 Task: Sort the products in the category "Specialty Cheeses" by unit price (low first).
Action: Mouse moved to (833, 303)
Screenshot: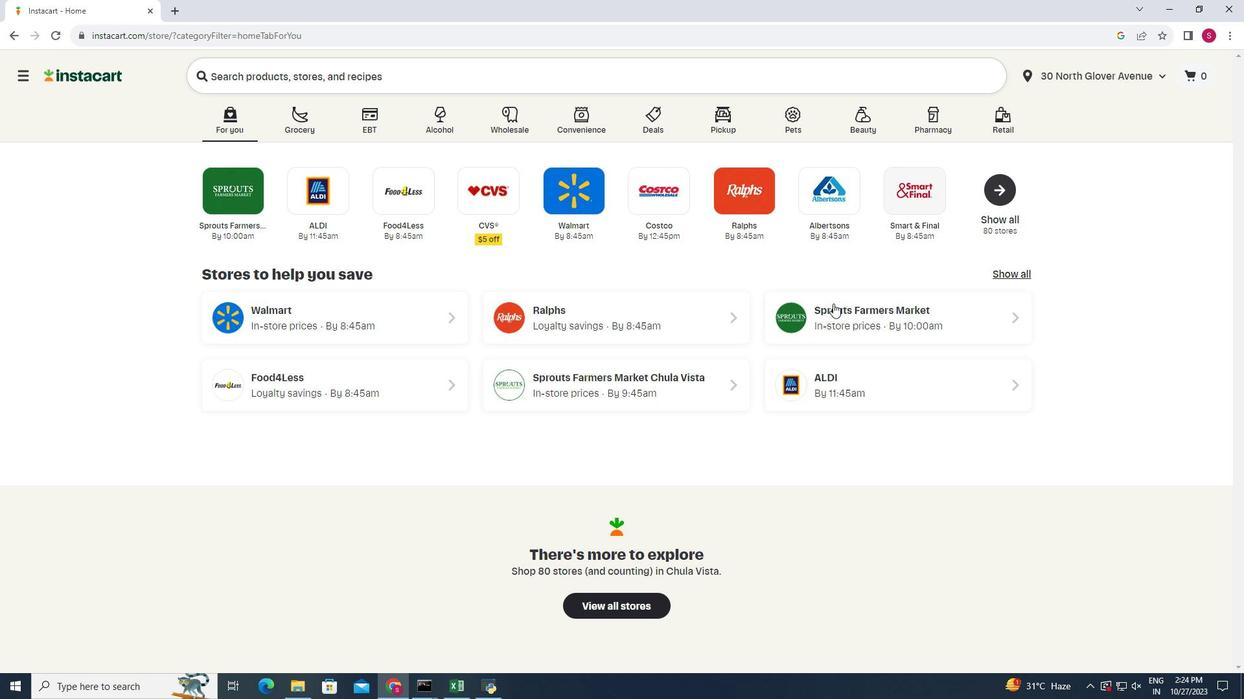 
Action: Mouse pressed left at (833, 303)
Screenshot: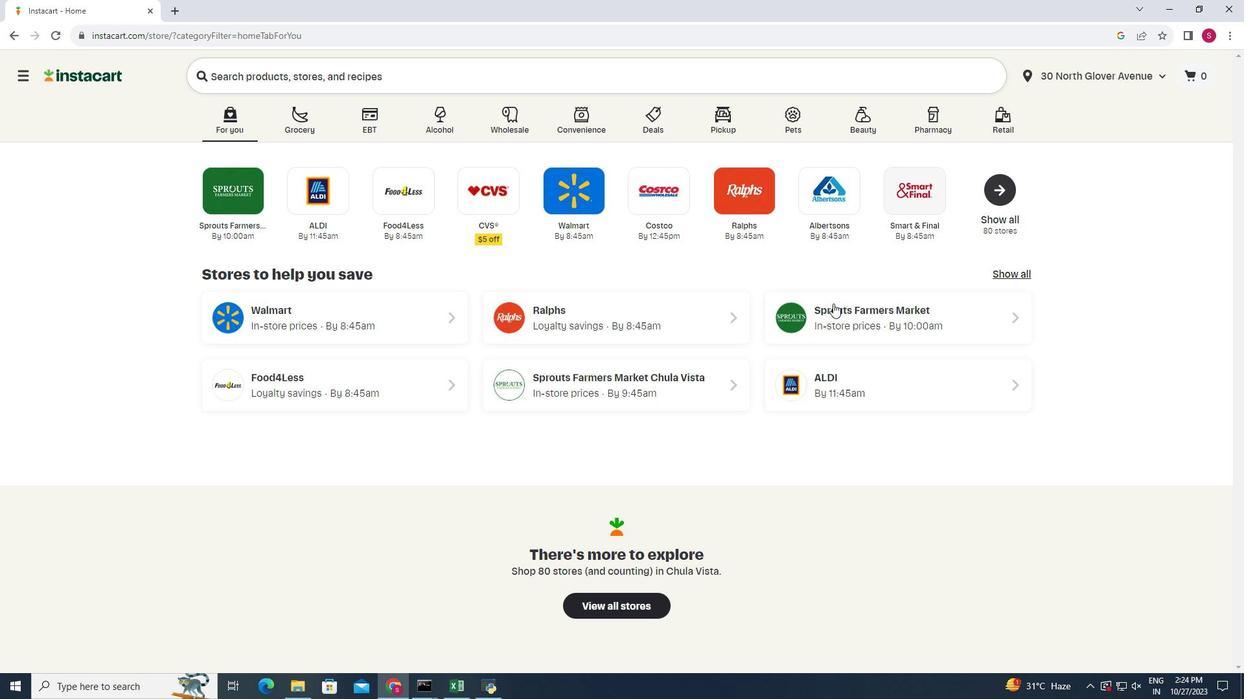 
Action: Mouse moved to (33, 561)
Screenshot: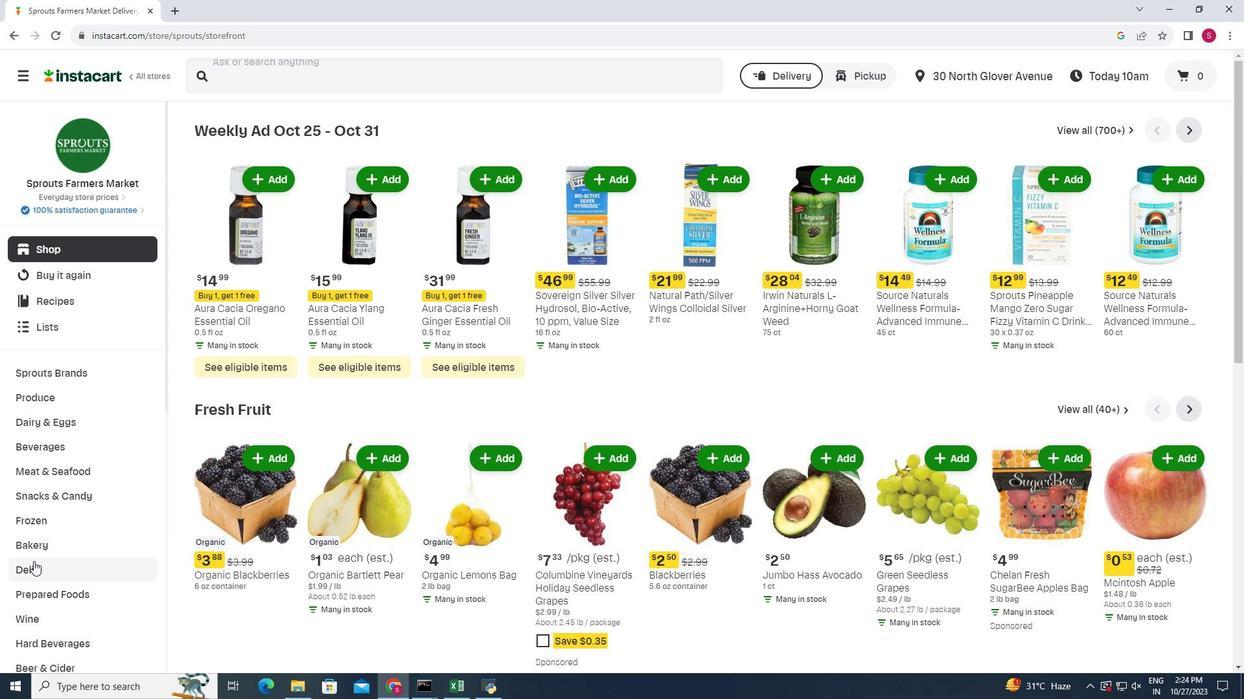 
Action: Mouse pressed left at (33, 561)
Screenshot: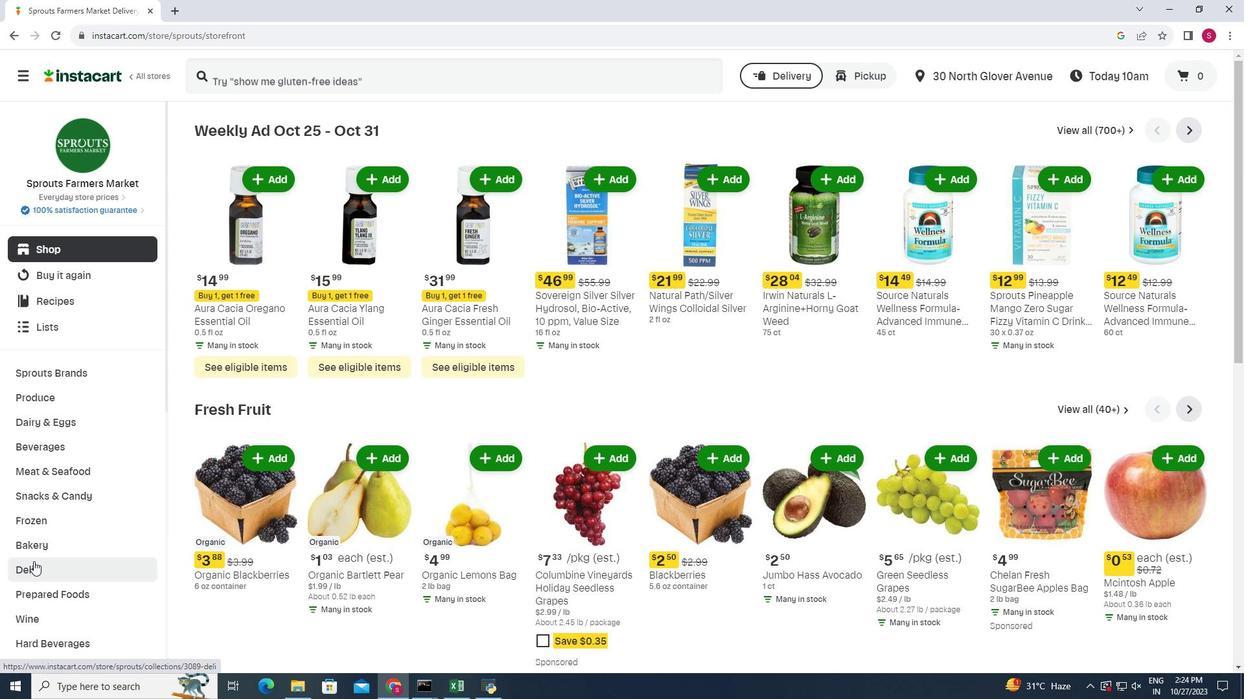 
Action: Mouse moved to (323, 317)
Screenshot: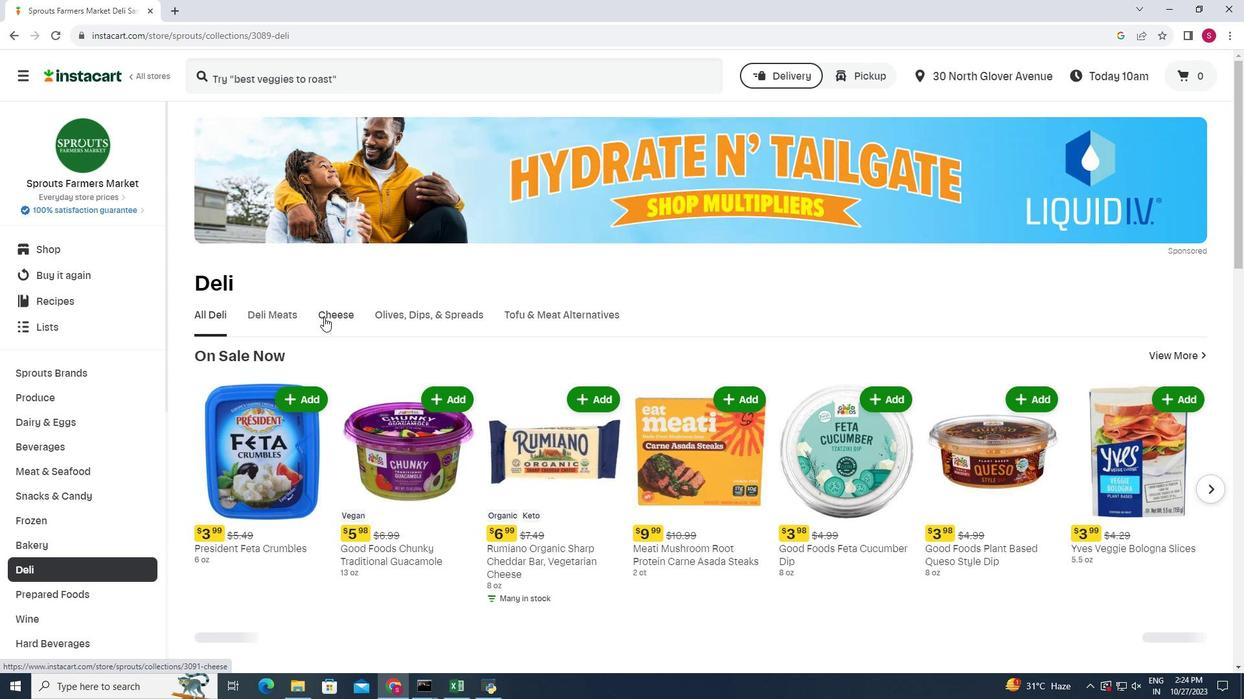 
Action: Mouse pressed left at (323, 317)
Screenshot: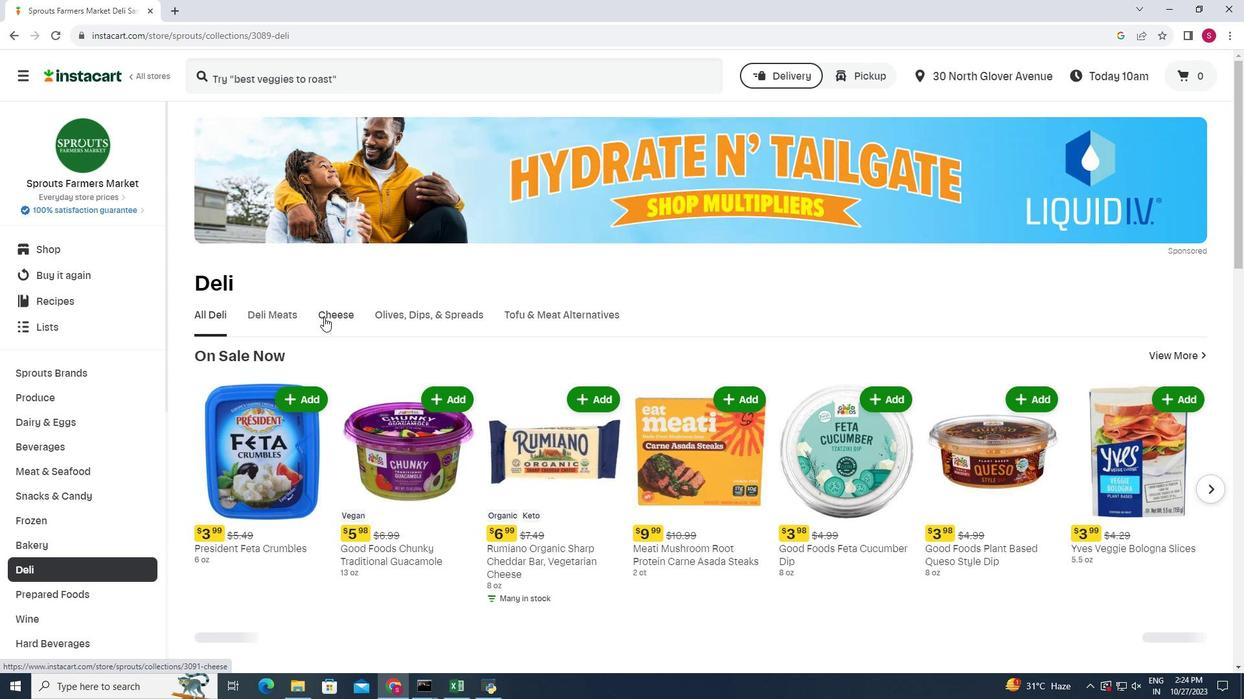 
Action: Mouse moved to (1207, 388)
Screenshot: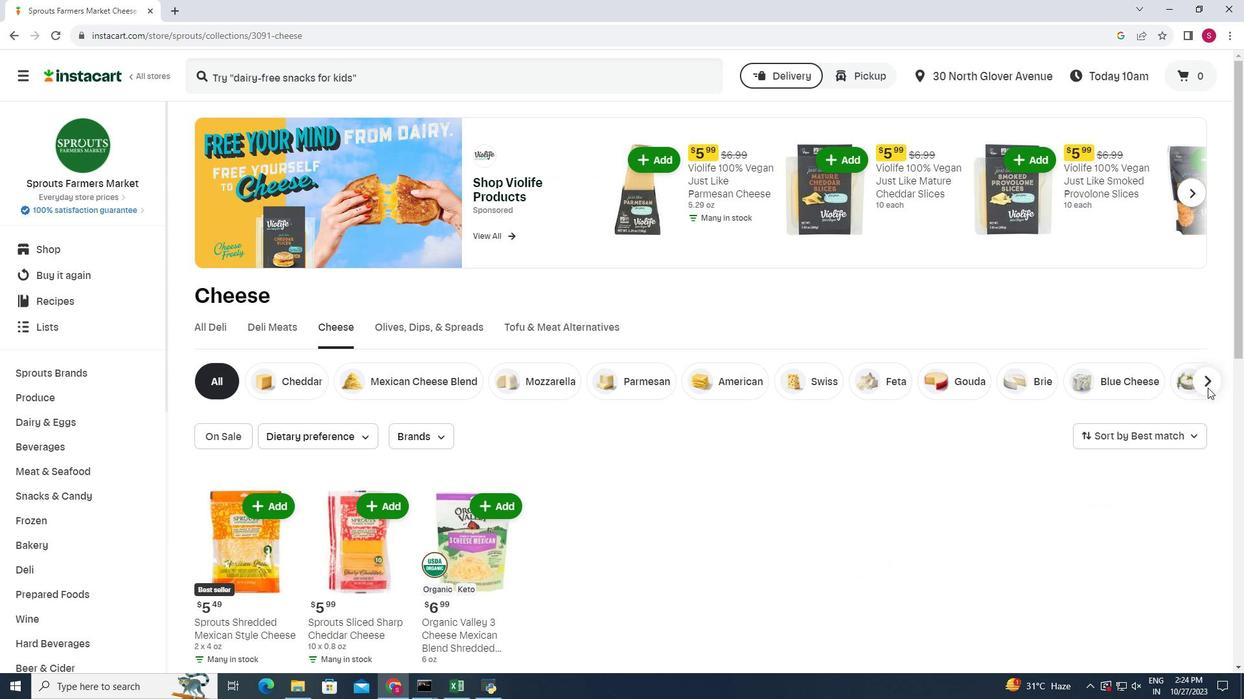 
Action: Mouse pressed left at (1207, 388)
Screenshot: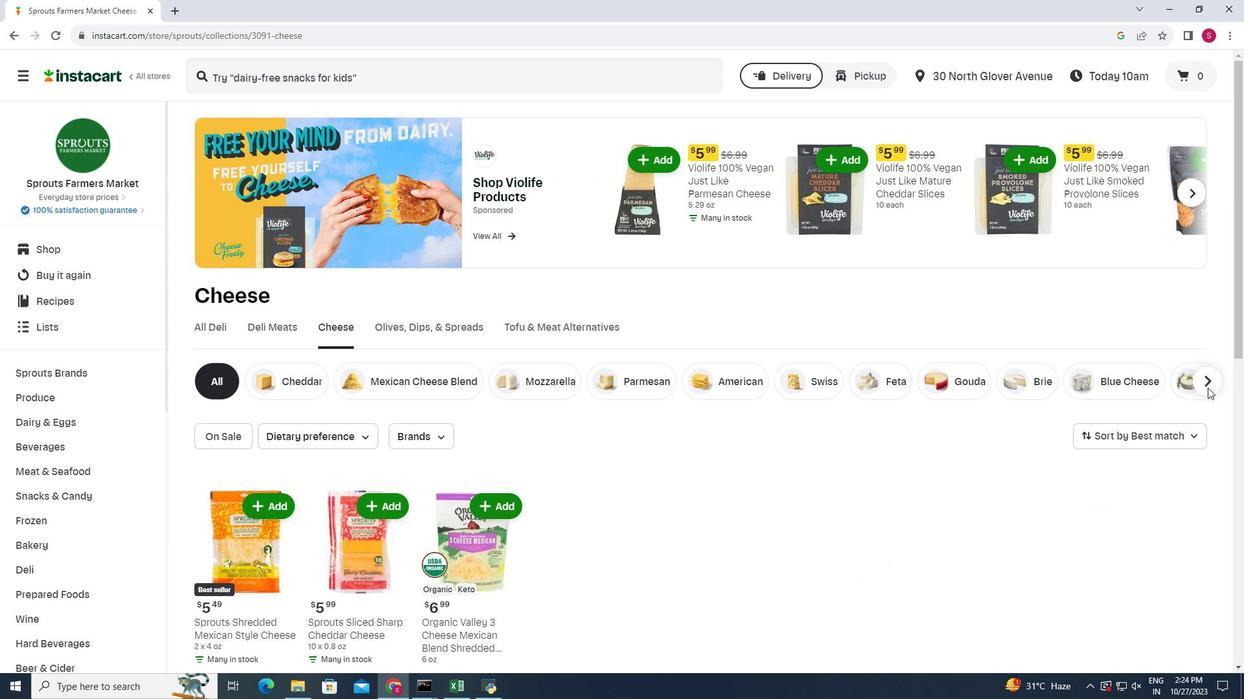 
Action: Mouse moved to (1154, 379)
Screenshot: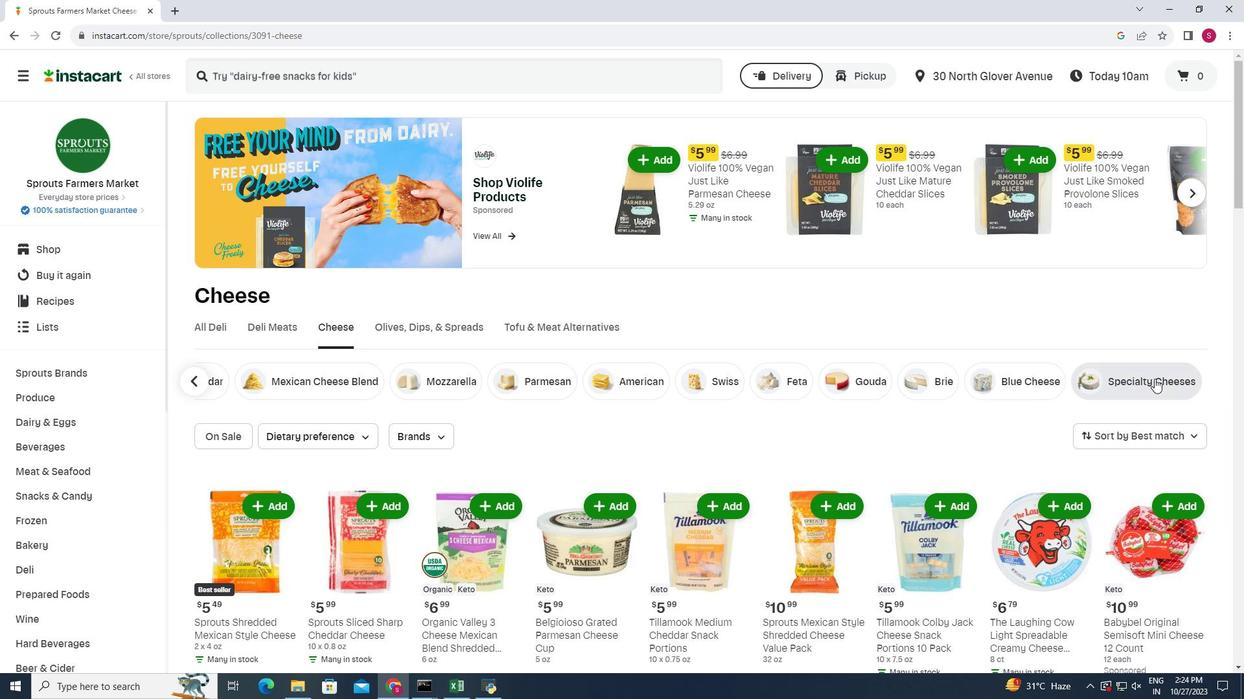 
Action: Mouse pressed left at (1154, 379)
Screenshot: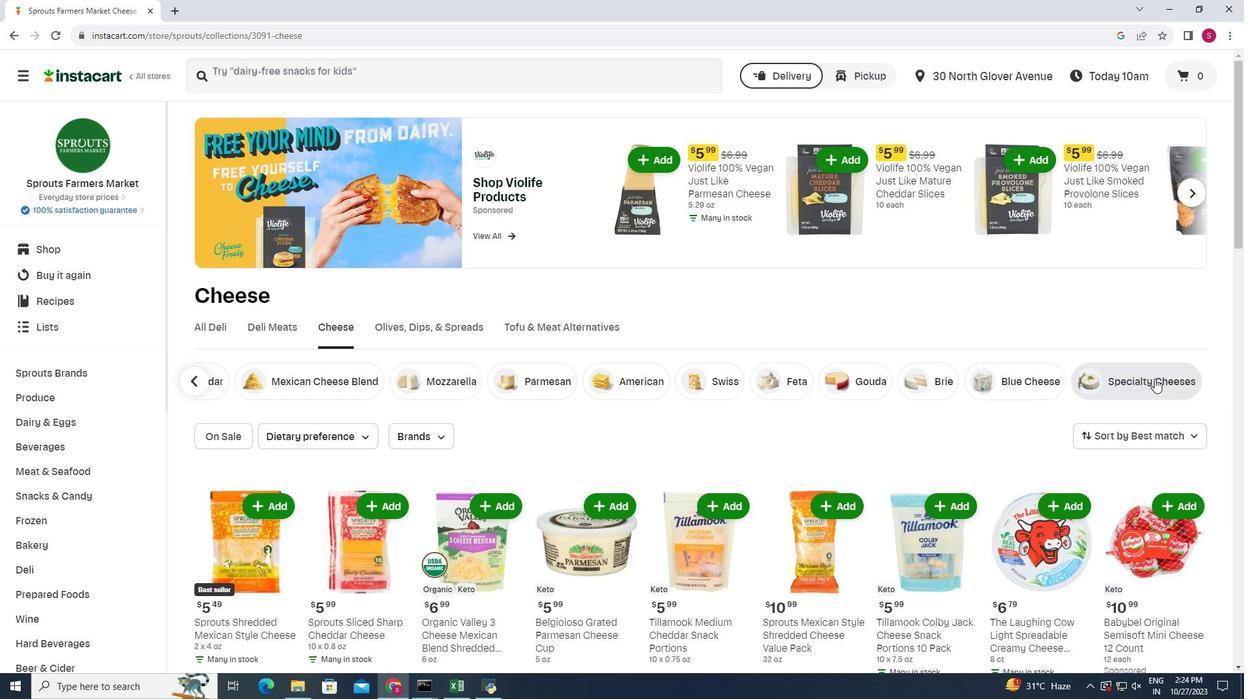 
Action: Mouse moved to (1191, 427)
Screenshot: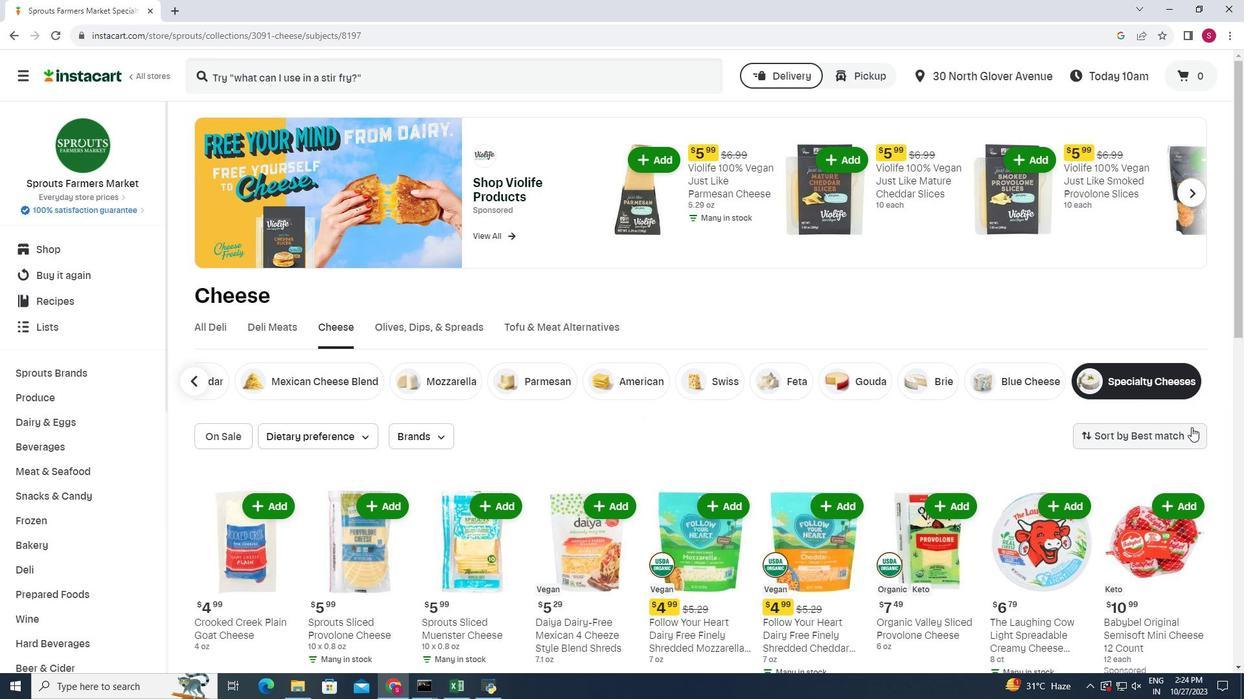 
Action: Mouse pressed left at (1191, 427)
Screenshot: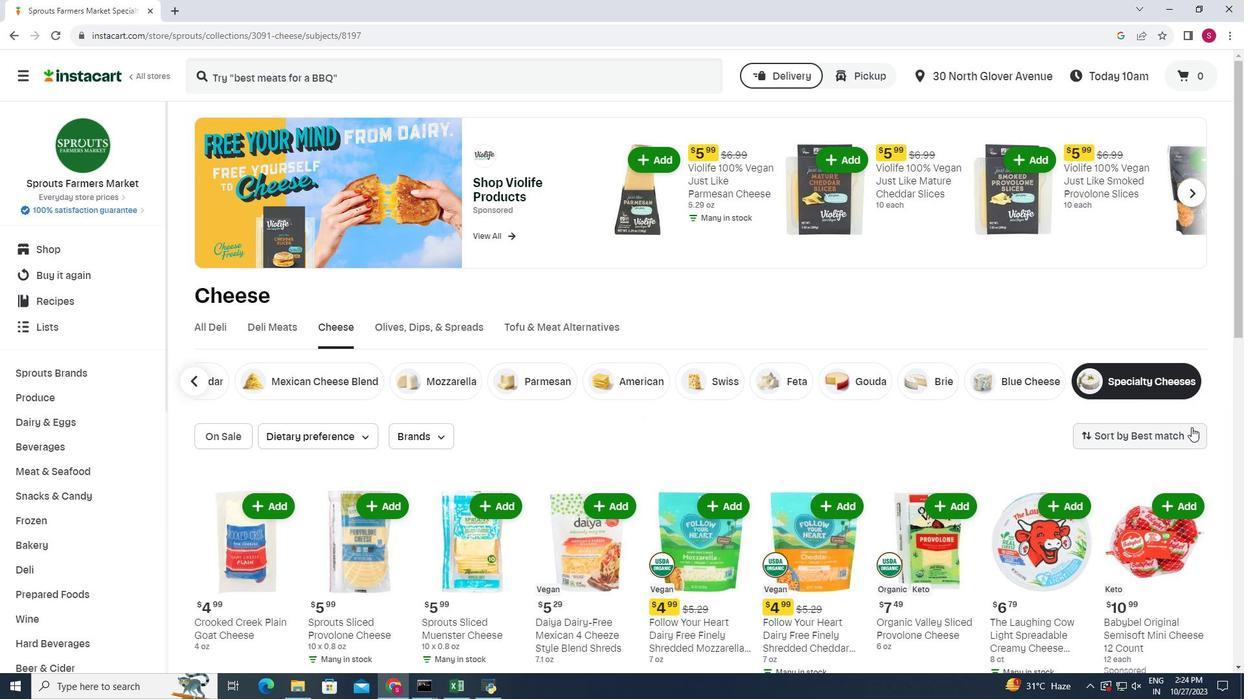 
Action: Mouse moved to (1159, 555)
Screenshot: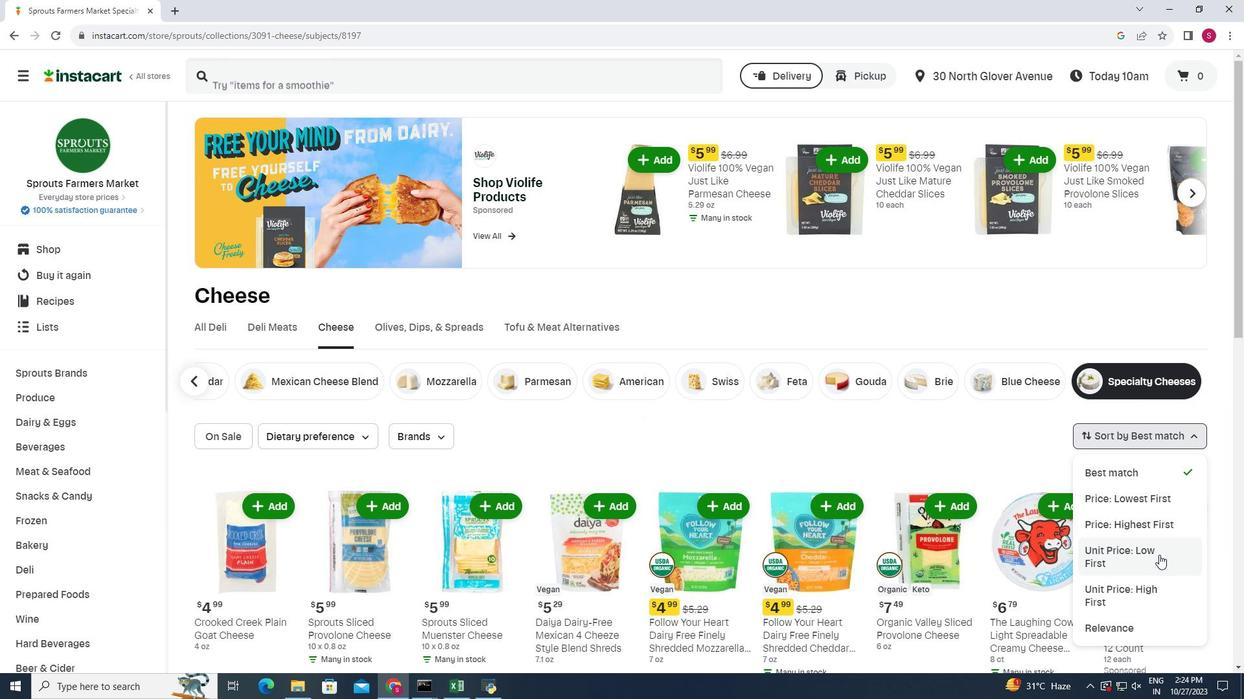 
Action: Mouse pressed left at (1159, 555)
Screenshot: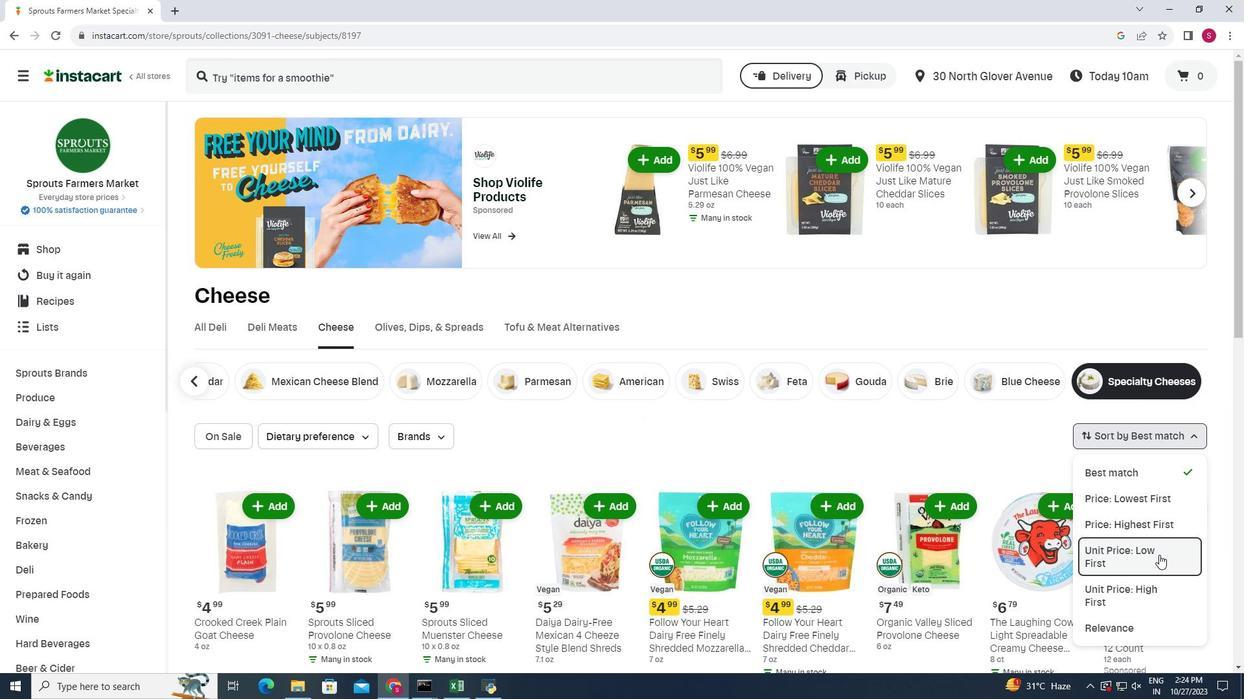 
Action: Mouse moved to (632, 462)
Screenshot: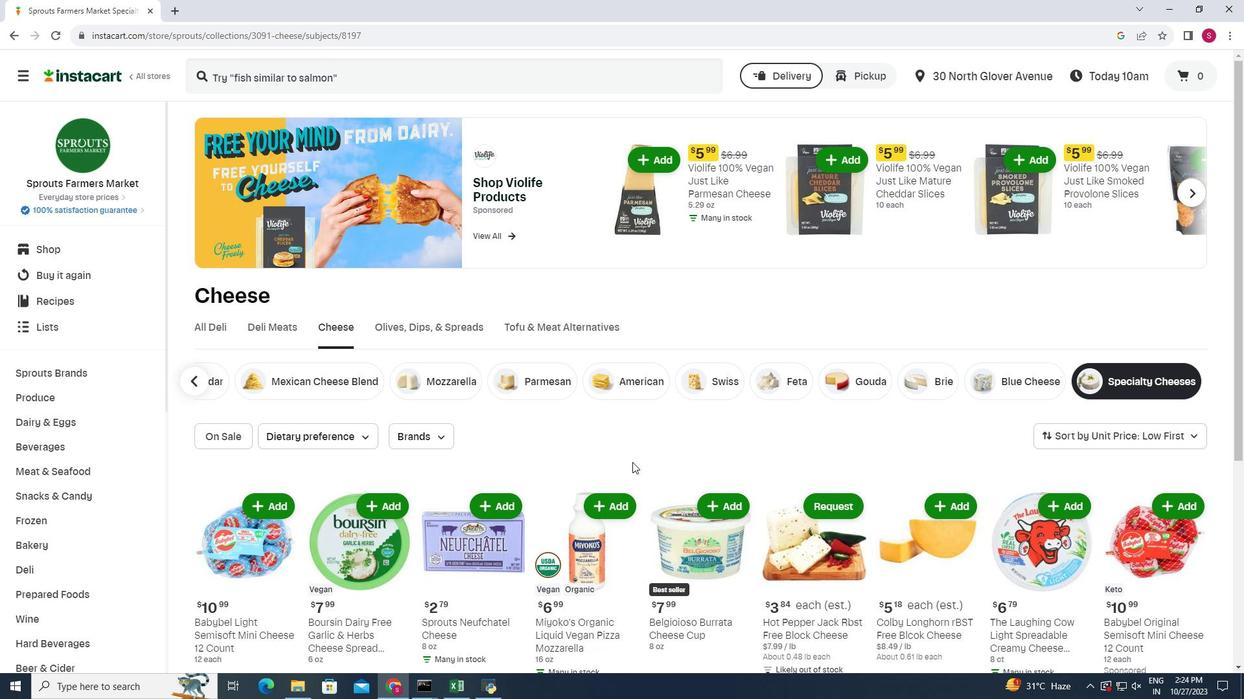
Action: Mouse scrolled (632, 461) with delta (0, 0)
Screenshot: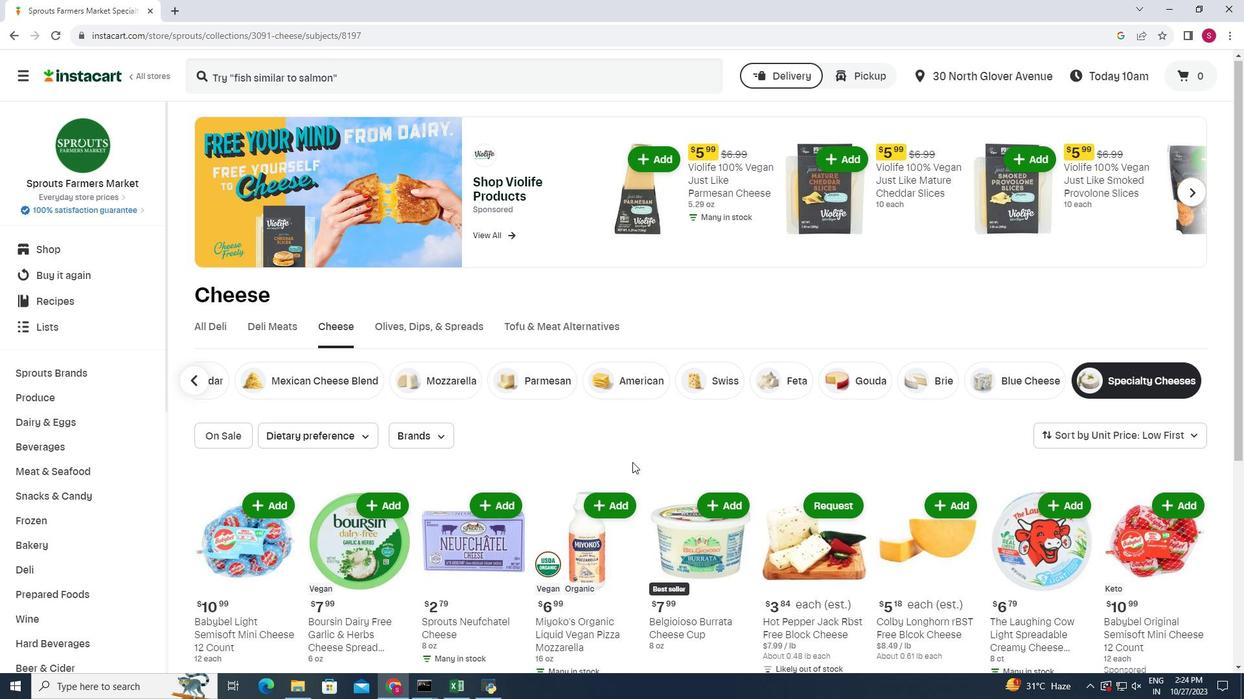 
Action: Mouse scrolled (632, 461) with delta (0, 0)
Screenshot: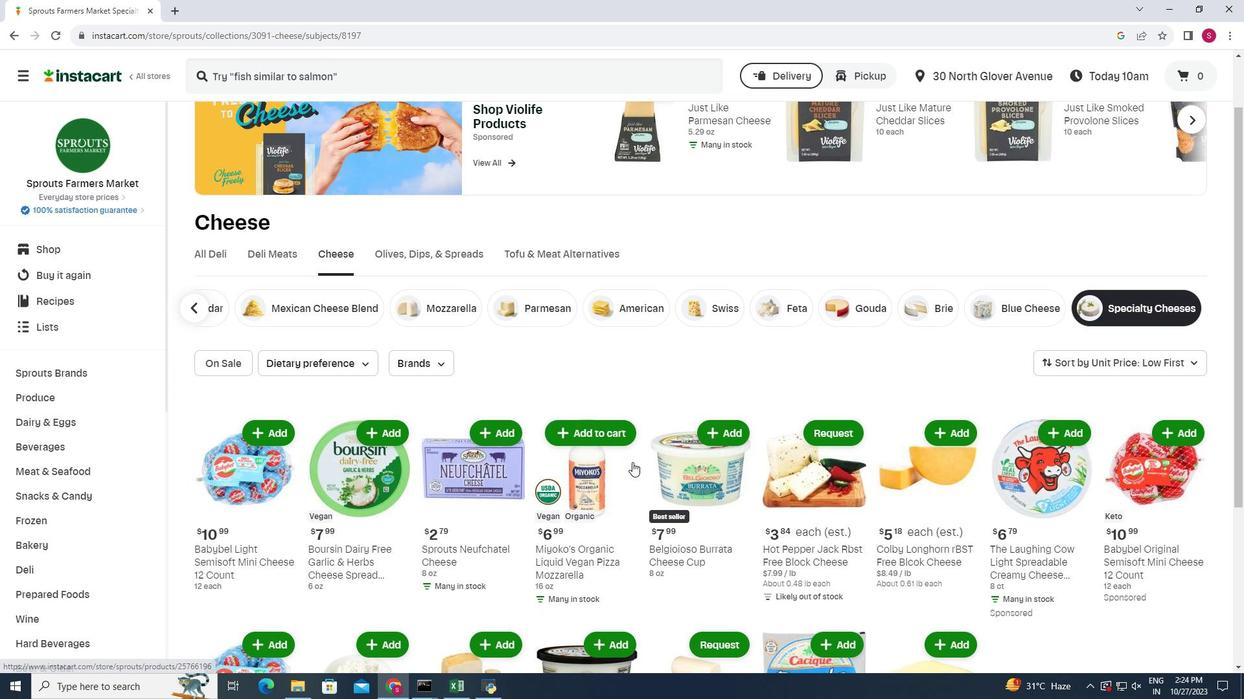 
Action: Mouse scrolled (632, 461) with delta (0, 0)
Screenshot: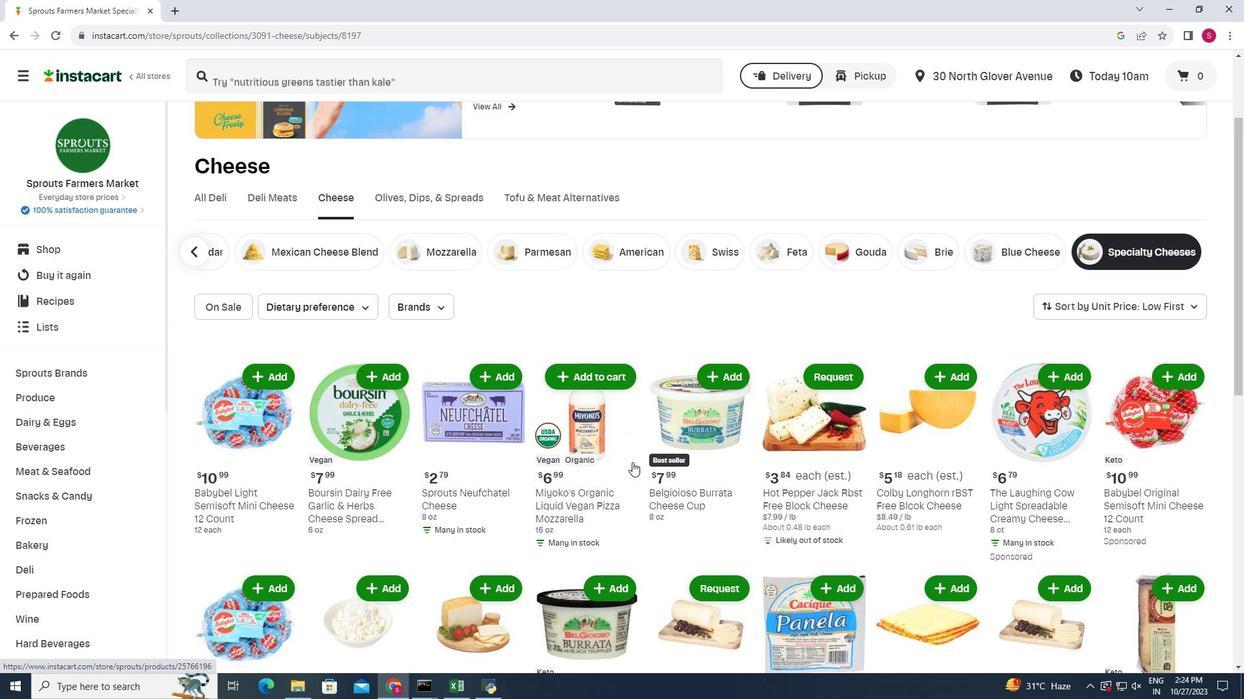 
Action: Mouse moved to (642, 467)
Screenshot: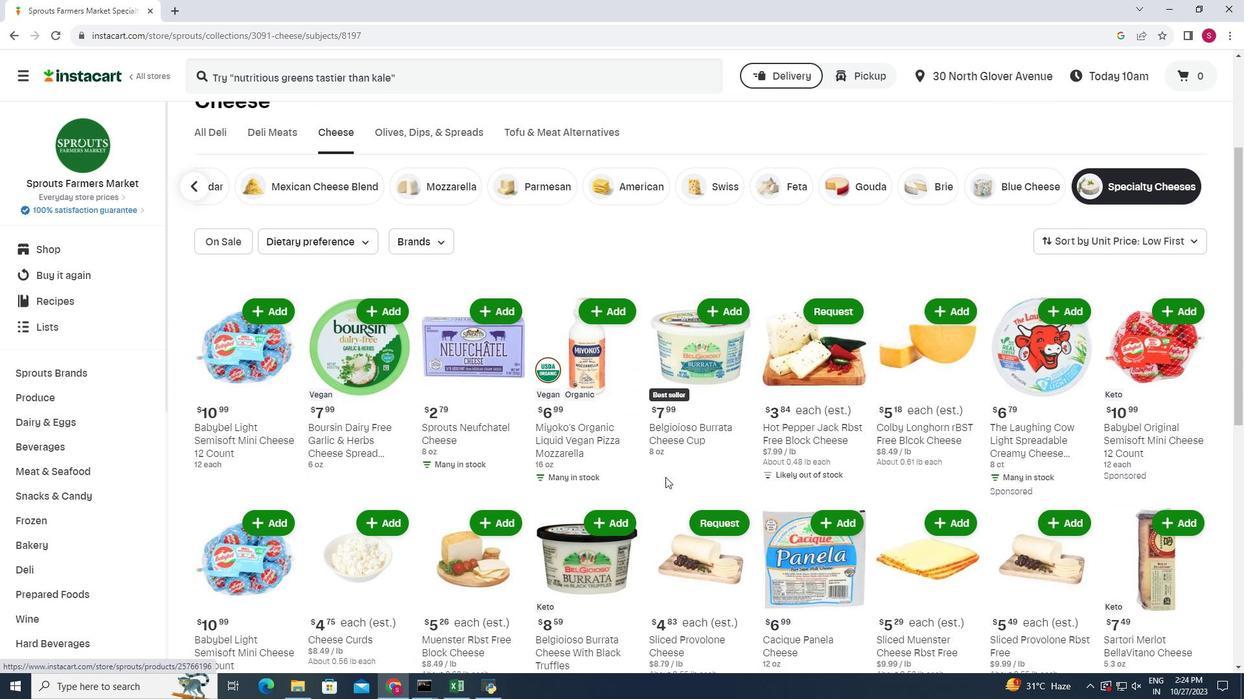 
Action: Mouse scrolled (642, 466) with delta (0, 0)
Screenshot: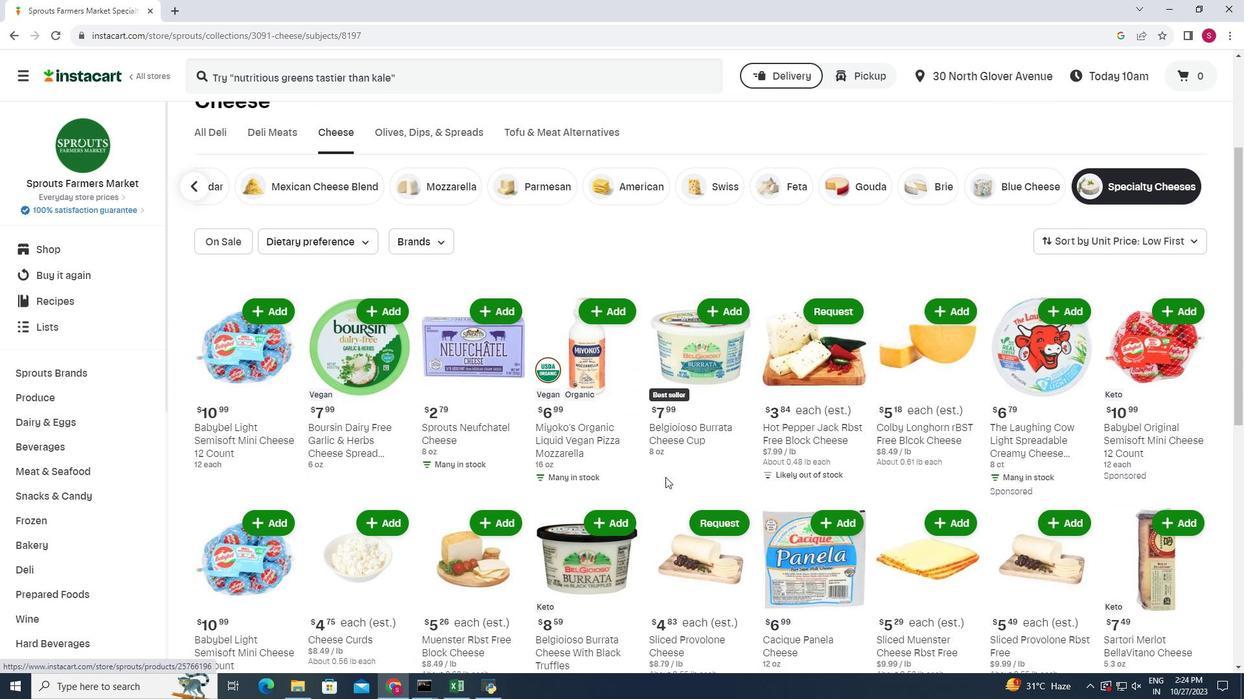 
Action: Mouse moved to (641, 477)
Screenshot: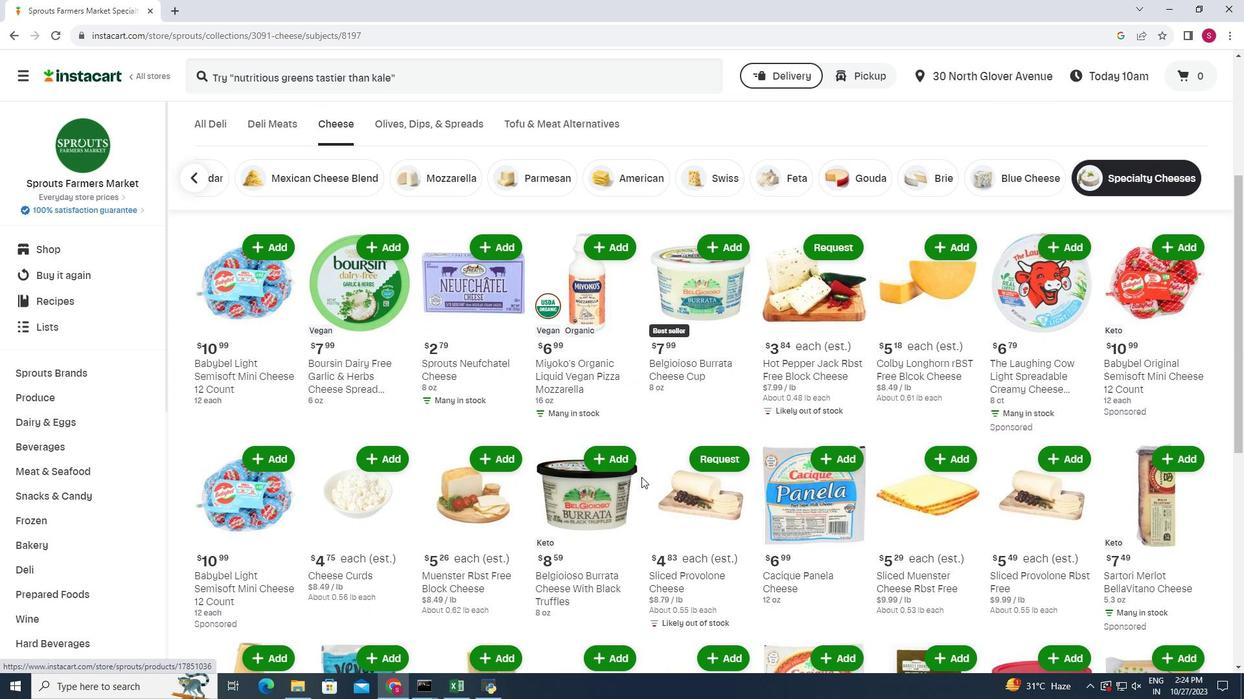 
Action: Mouse scrolled (641, 476) with delta (0, 0)
Screenshot: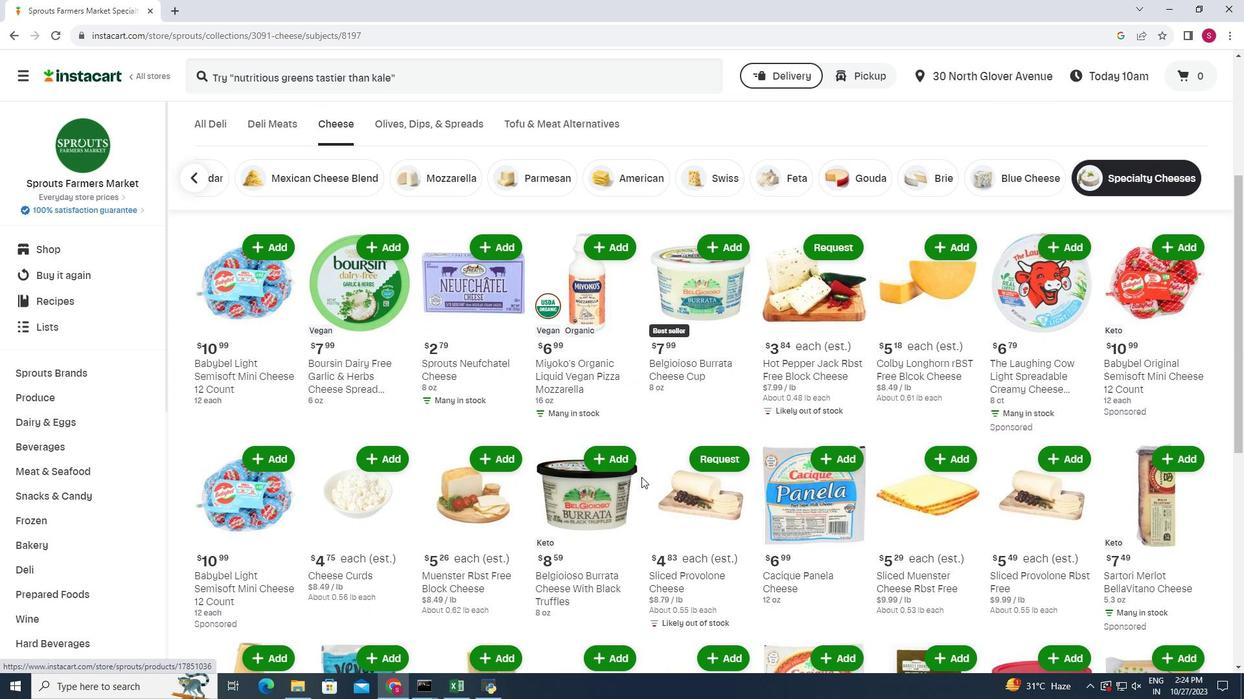 
Action: Mouse scrolled (641, 476) with delta (0, 0)
Screenshot: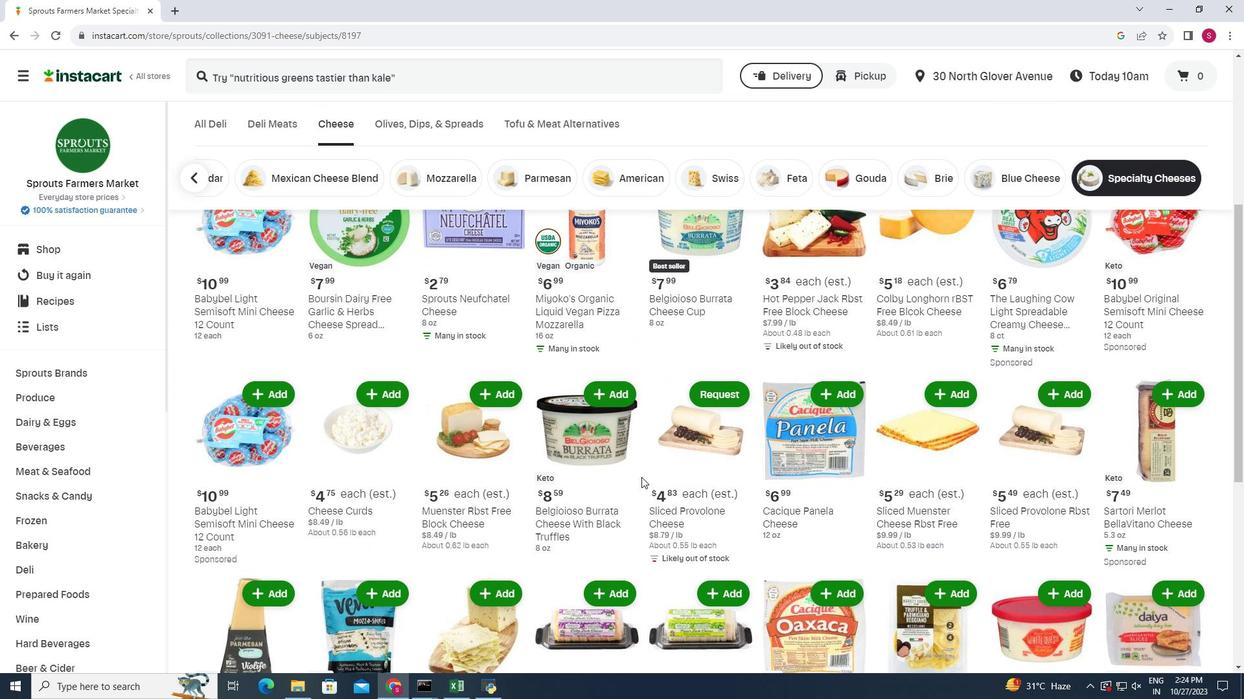
Action: Mouse moved to (641, 477)
Screenshot: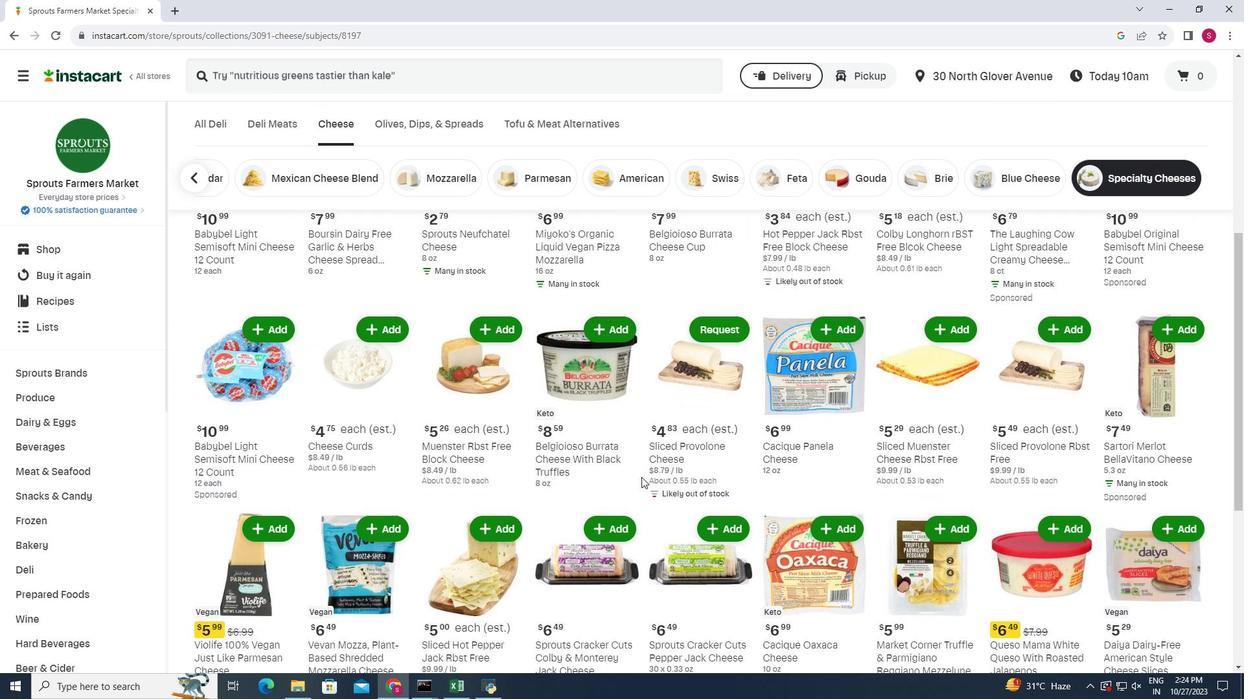 
Action: Mouse scrolled (641, 476) with delta (0, 0)
Screenshot: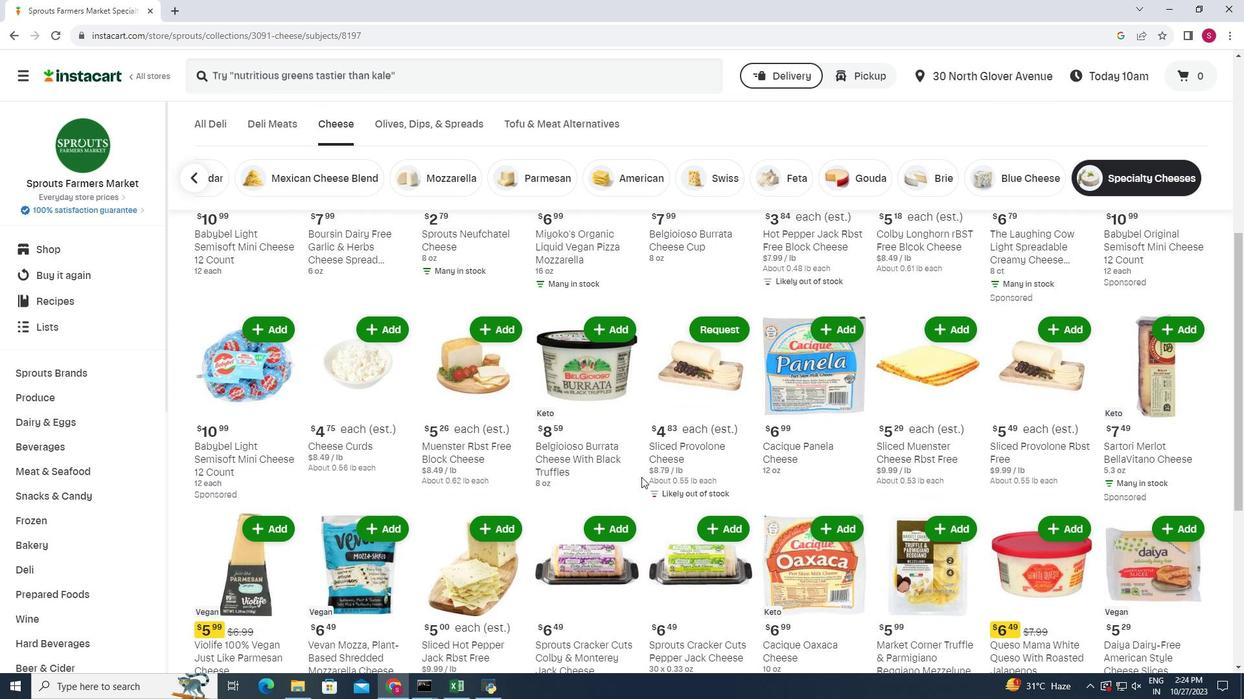 
Action: Mouse scrolled (641, 476) with delta (0, 0)
Screenshot: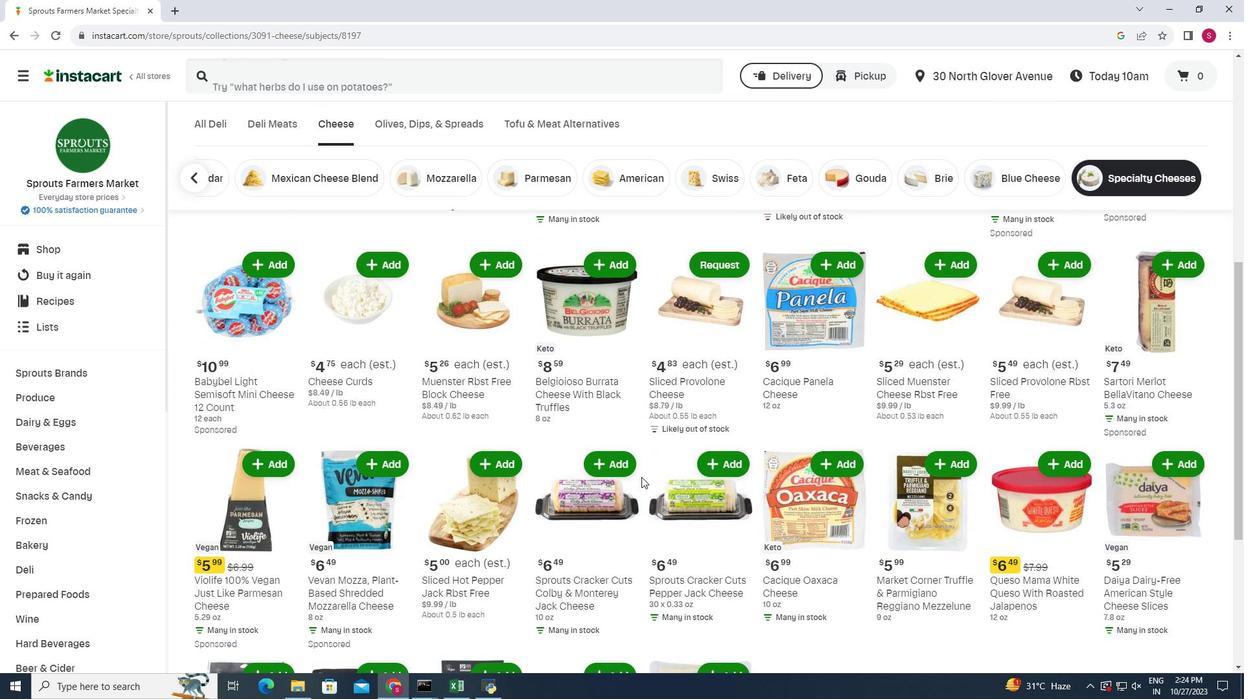 
Action: Mouse scrolled (641, 476) with delta (0, 0)
Screenshot: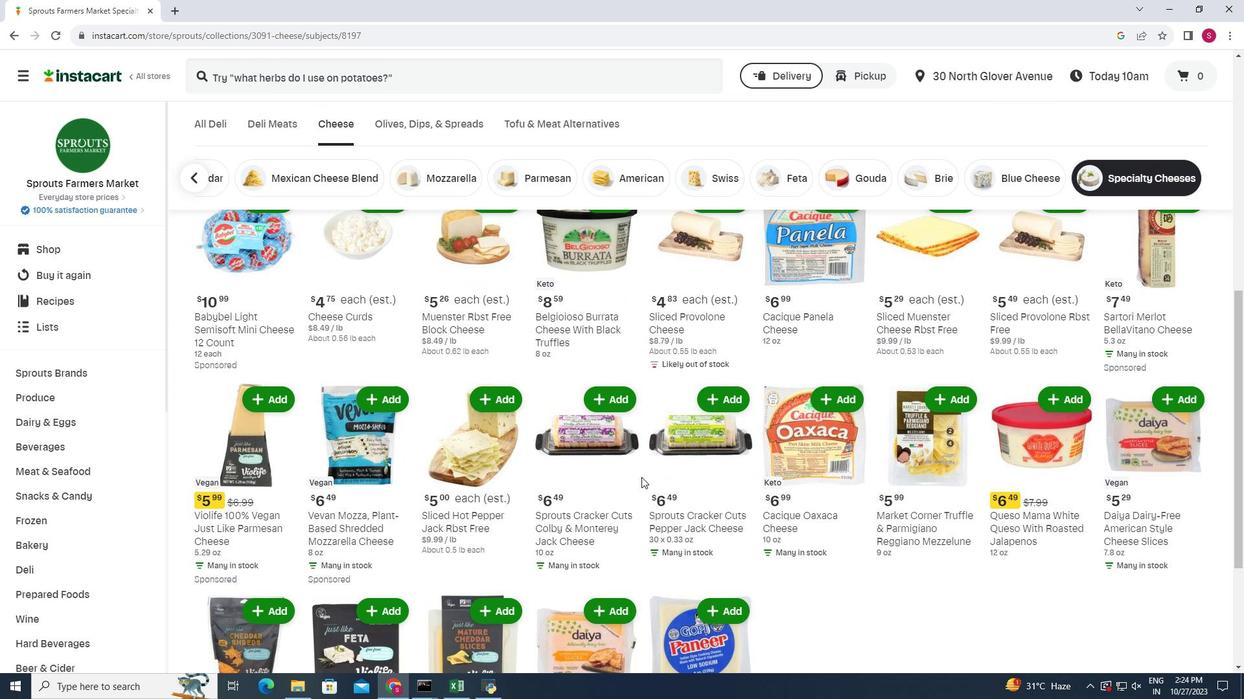 
Action: Mouse scrolled (641, 476) with delta (0, 0)
Screenshot: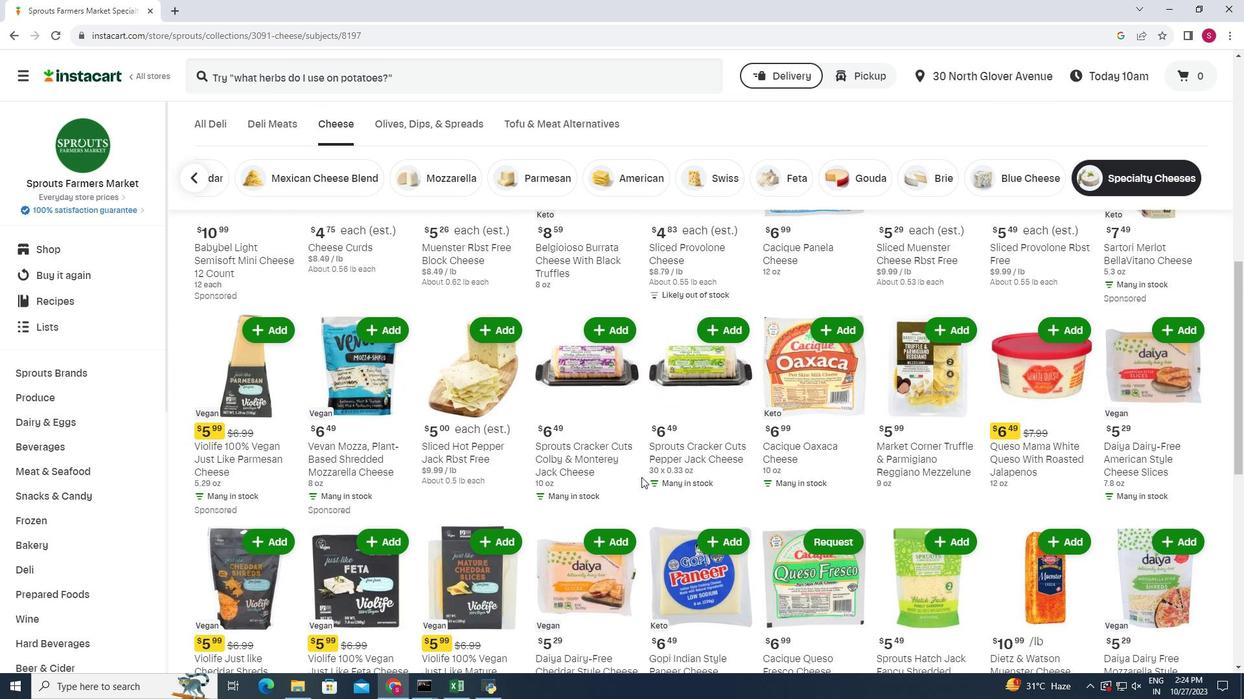
Action: Mouse scrolled (641, 476) with delta (0, 0)
Screenshot: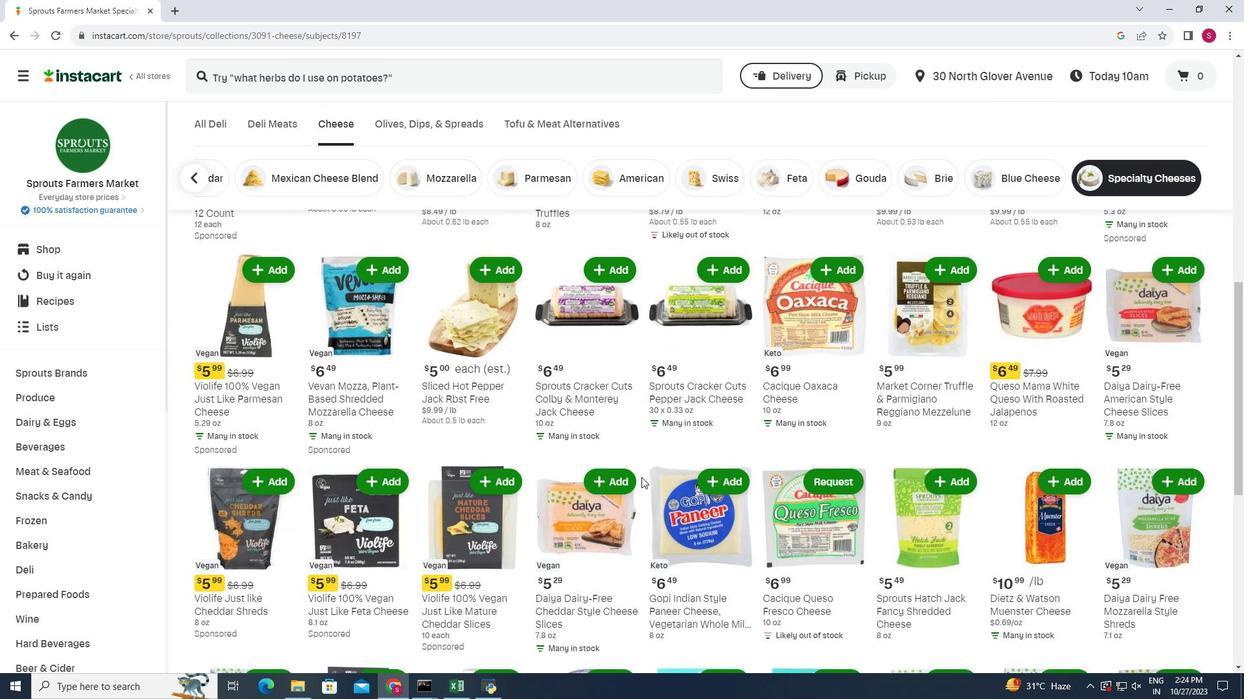 
Action: Mouse scrolled (641, 476) with delta (0, 0)
Screenshot: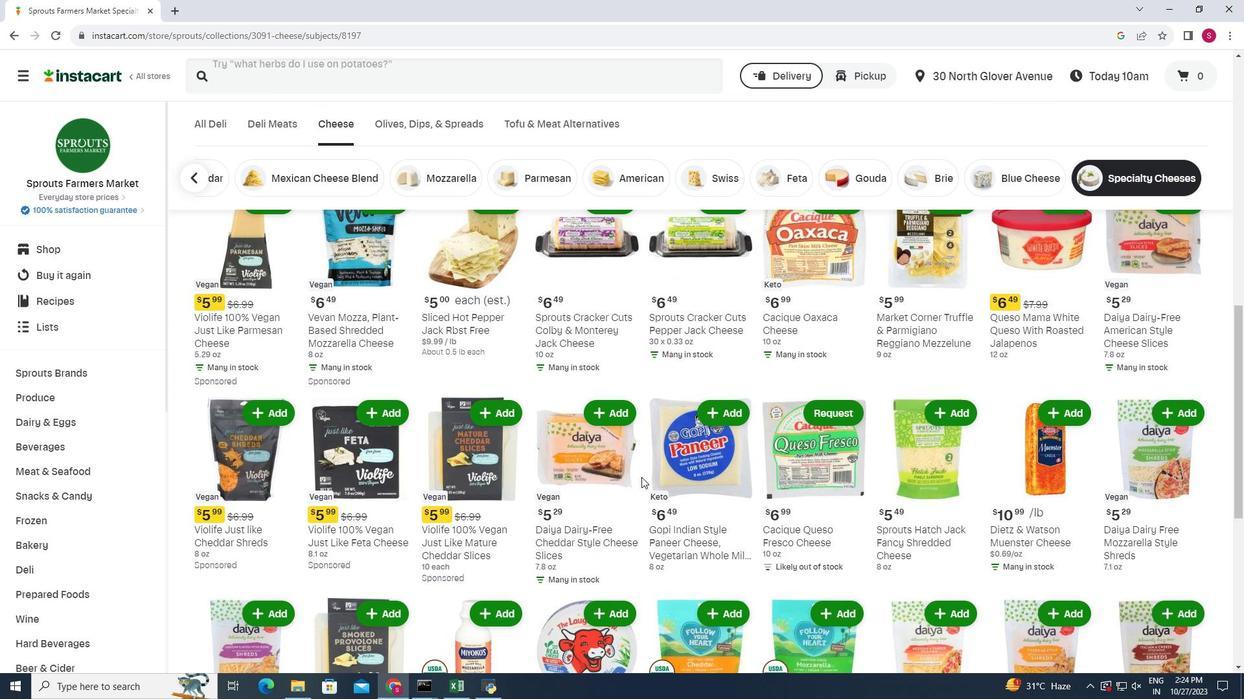 
Action: Mouse scrolled (641, 476) with delta (0, 0)
Screenshot: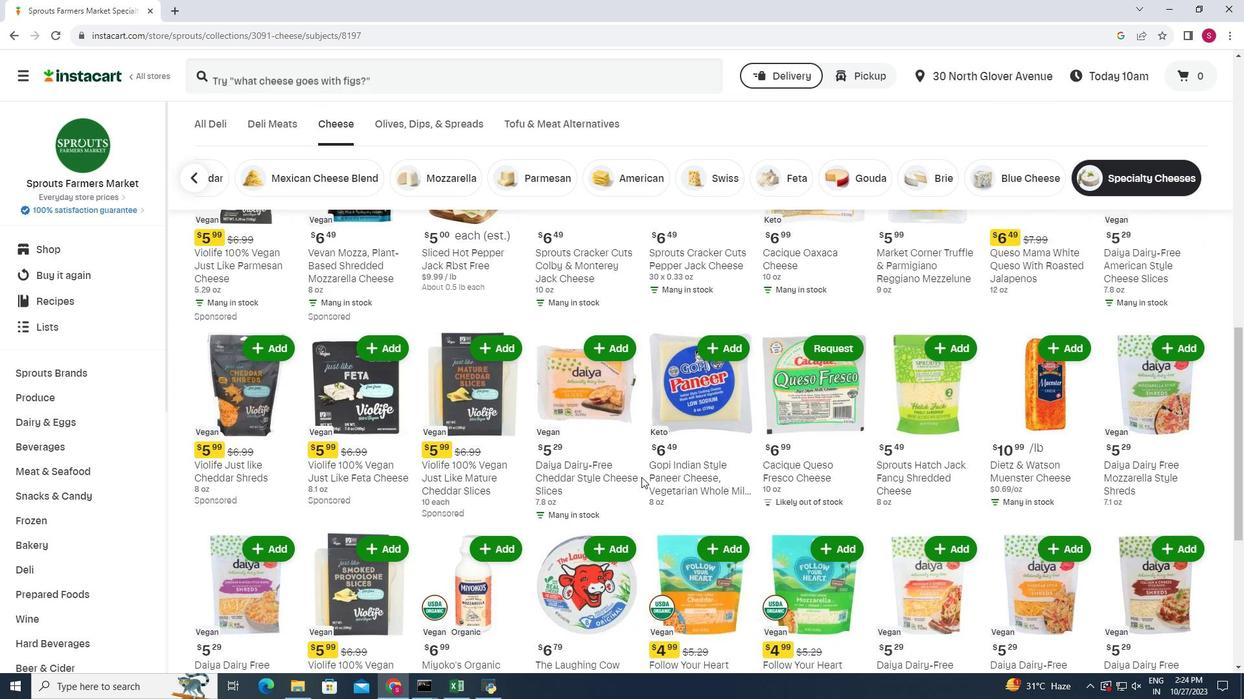 
Action: Mouse scrolled (641, 476) with delta (0, 0)
Screenshot: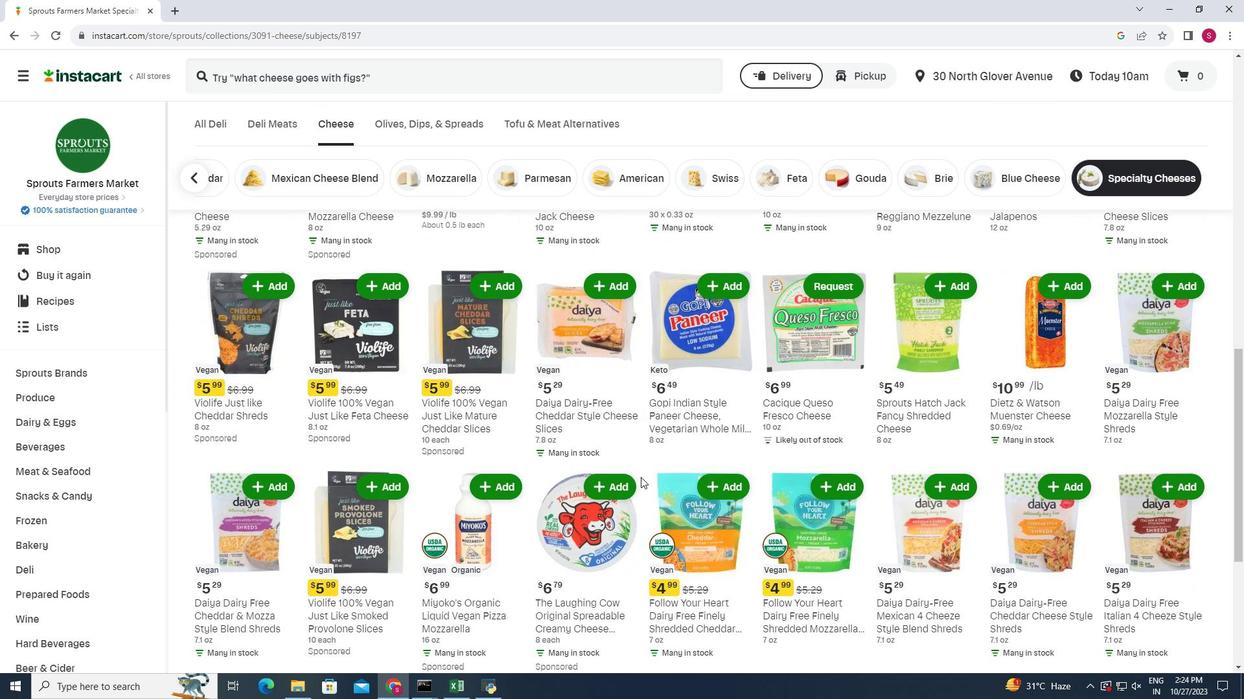 
Action: Mouse moved to (640, 477)
Screenshot: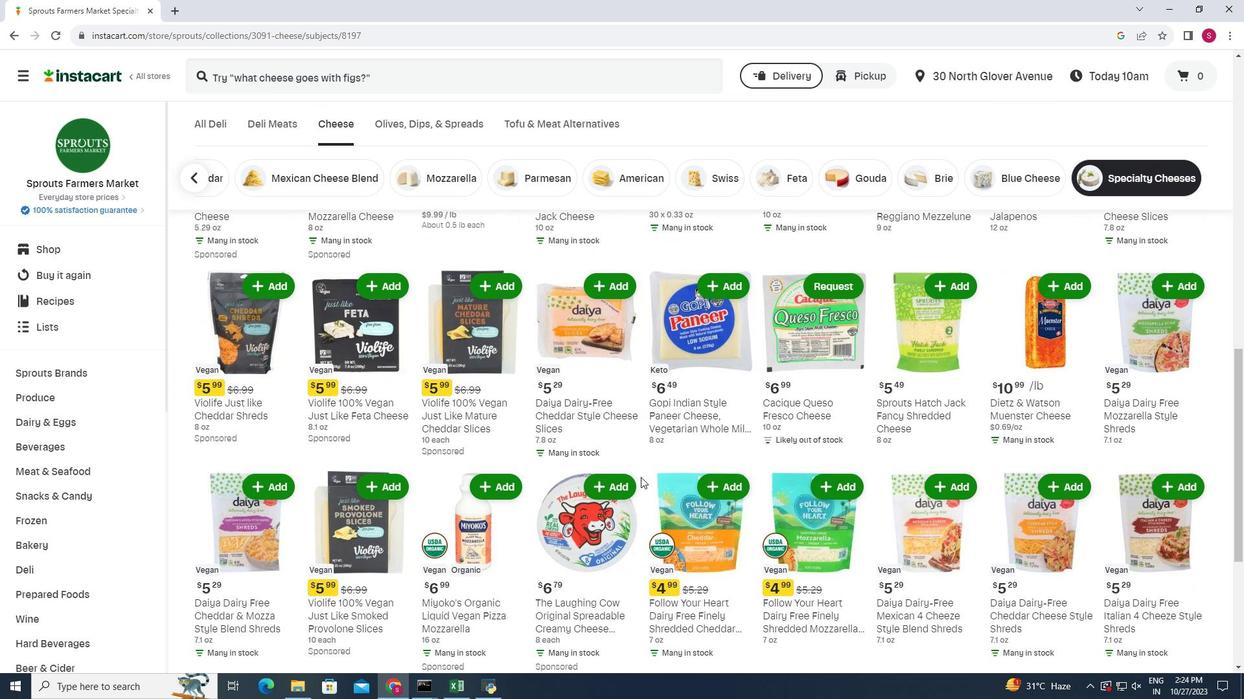 
Action: Mouse scrolled (640, 476) with delta (0, 0)
Screenshot: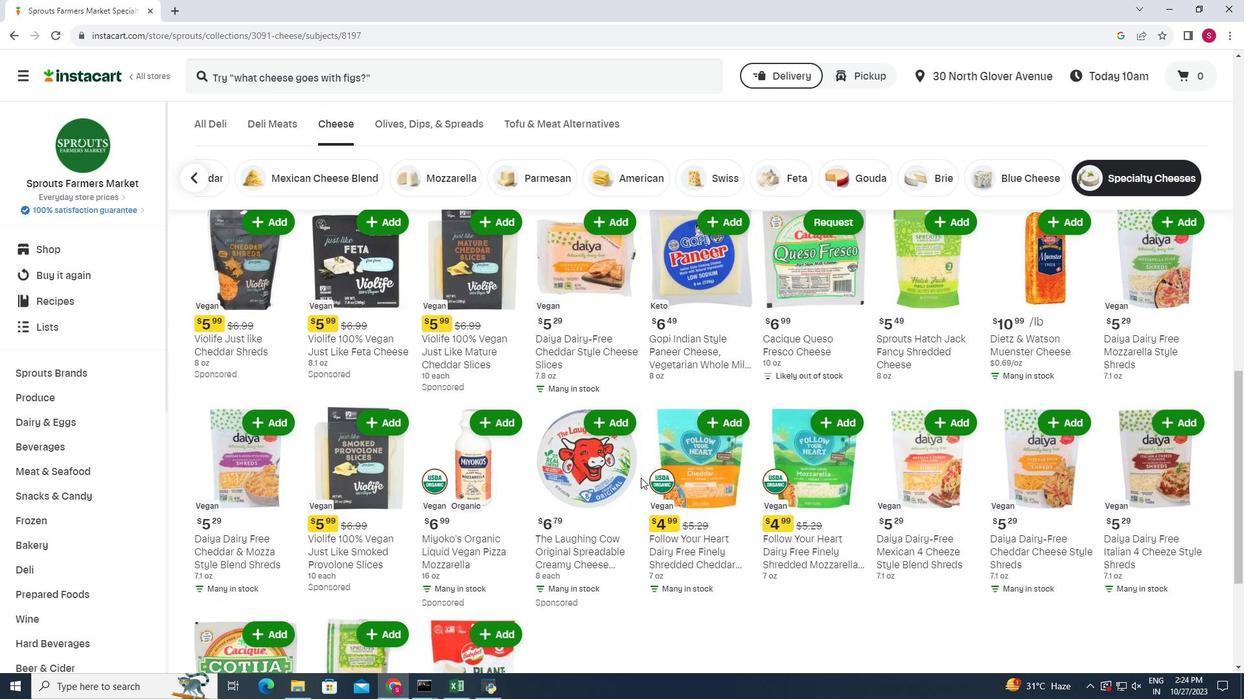 
Action: Mouse moved to (640, 478)
Screenshot: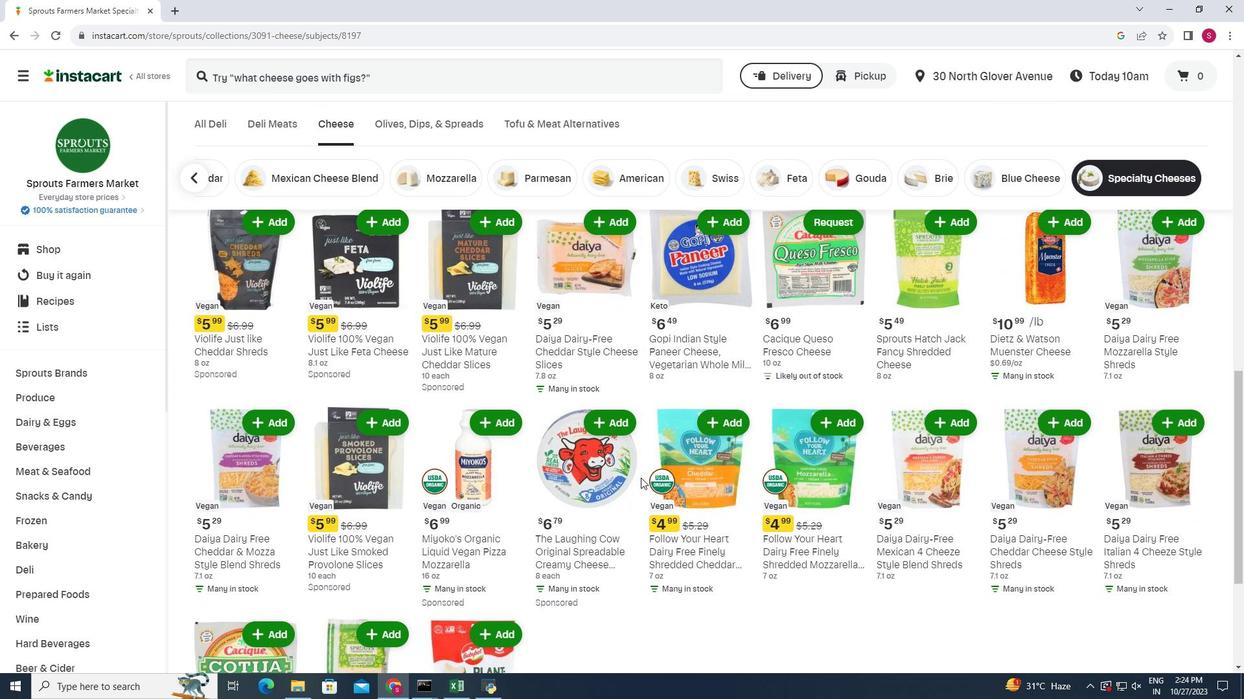 
Action: Mouse scrolled (640, 477) with delta (0, 0)
Screenshot: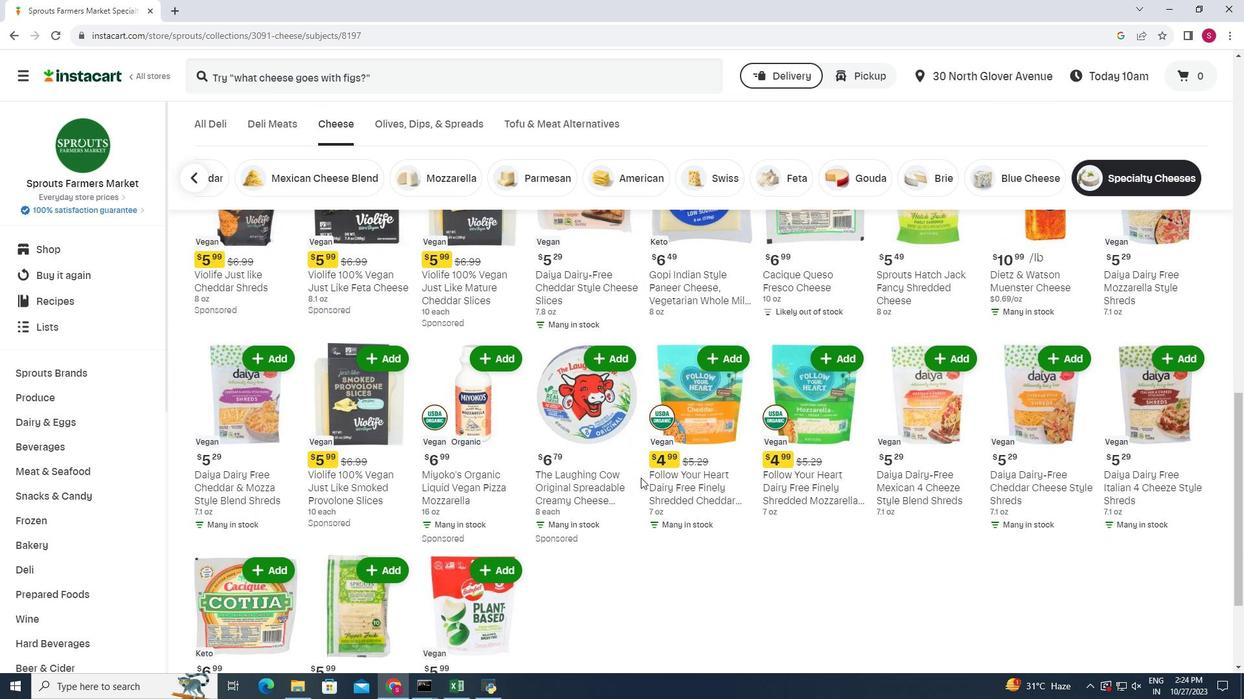 
Action: Mouse scrolled (640, 477) with delta (0, 0)
Screenshot: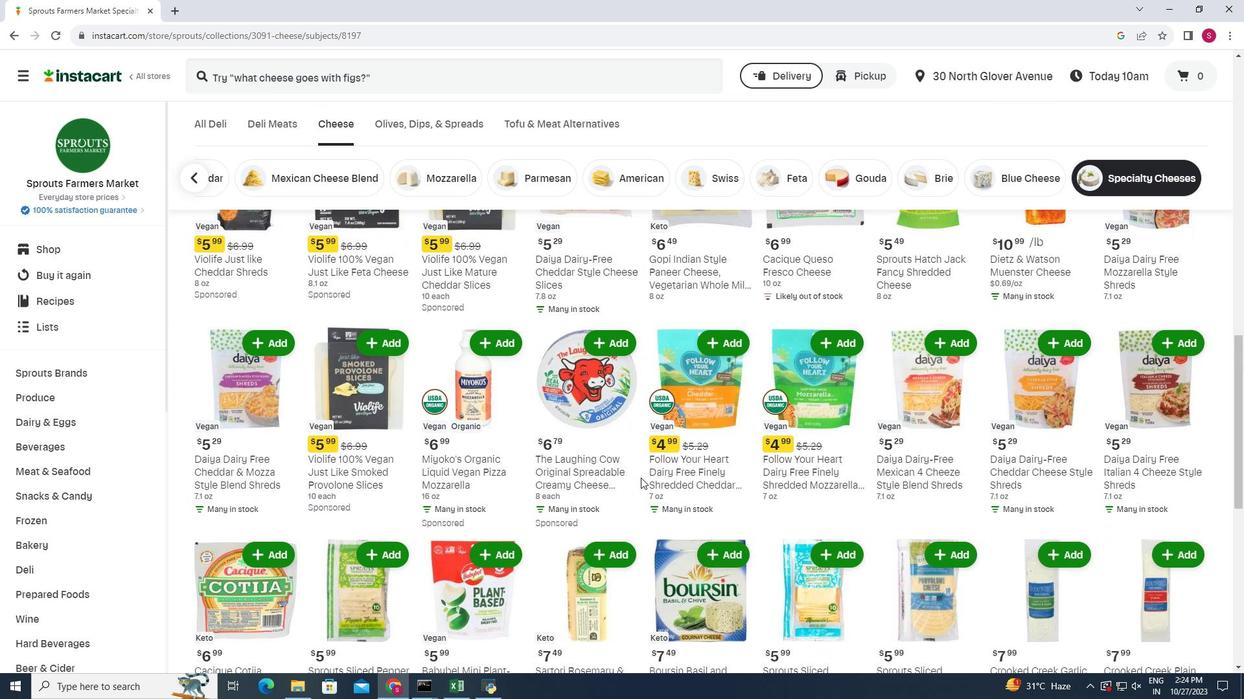 
Action: Mouse scrolled (640, 477) with delta (0, 0)
Screenshot: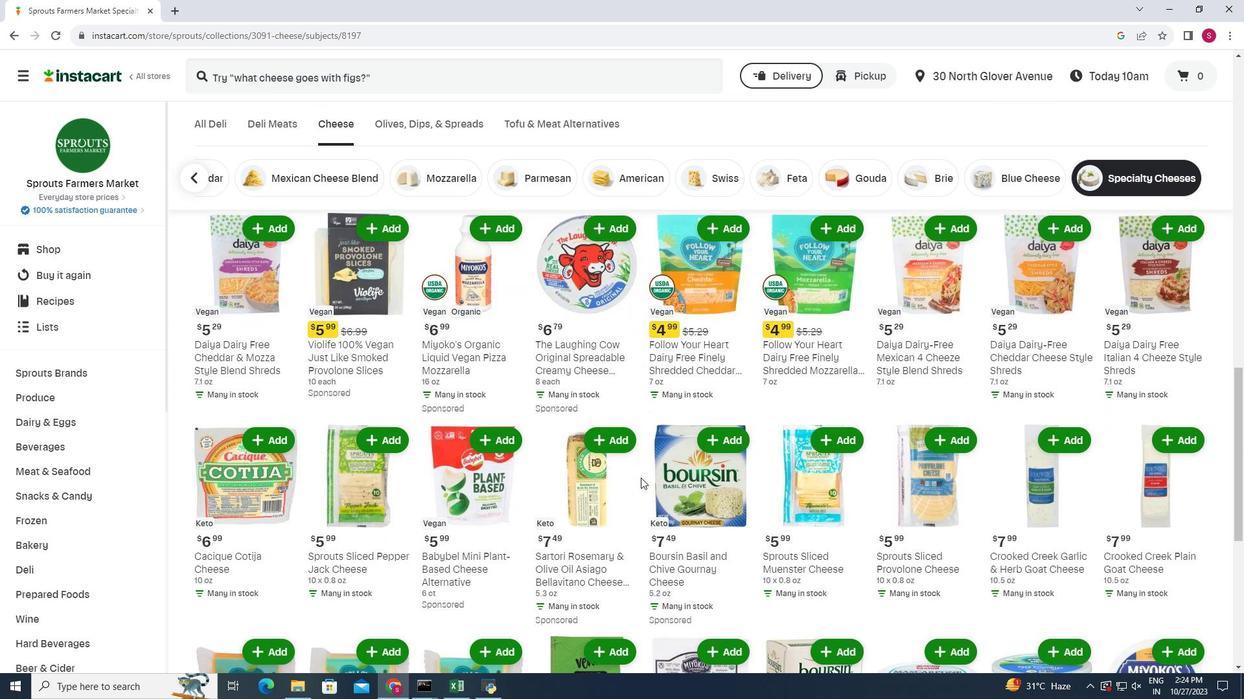 
Action: Mouse scrolled (640, 477) with delta (0, 0)
Screenshot: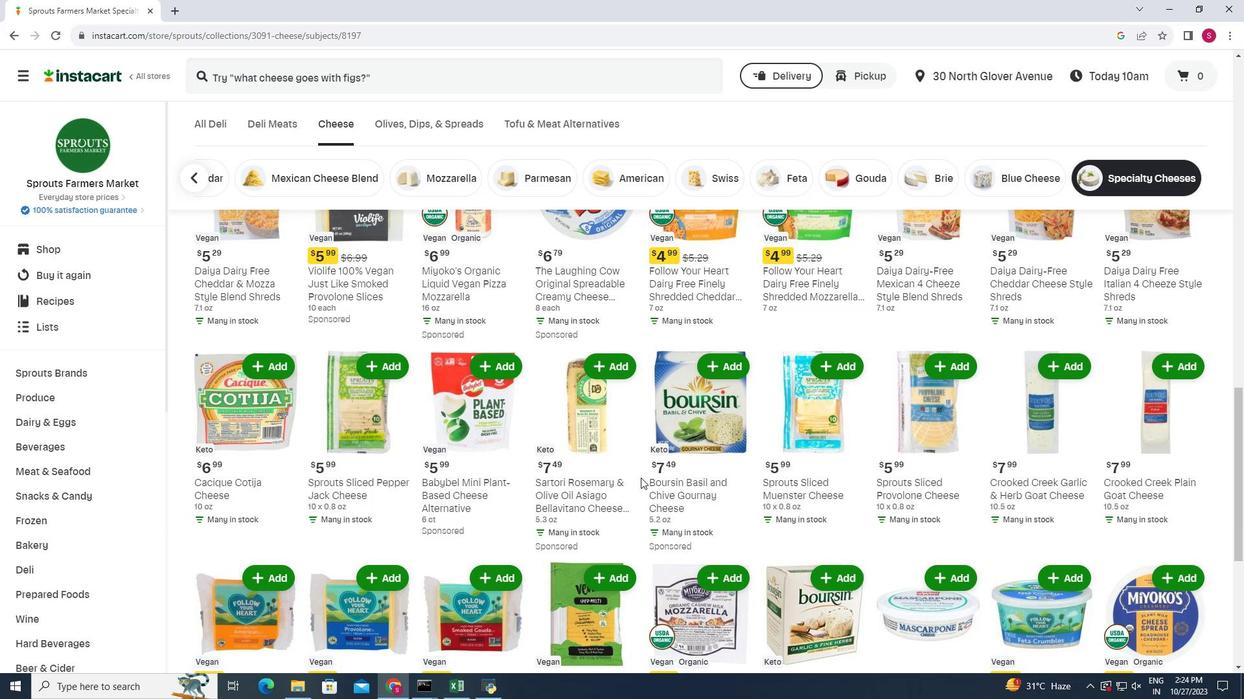 
Action: Mouse scrolled (640, 477) with delta (0, 0)
Screenshot: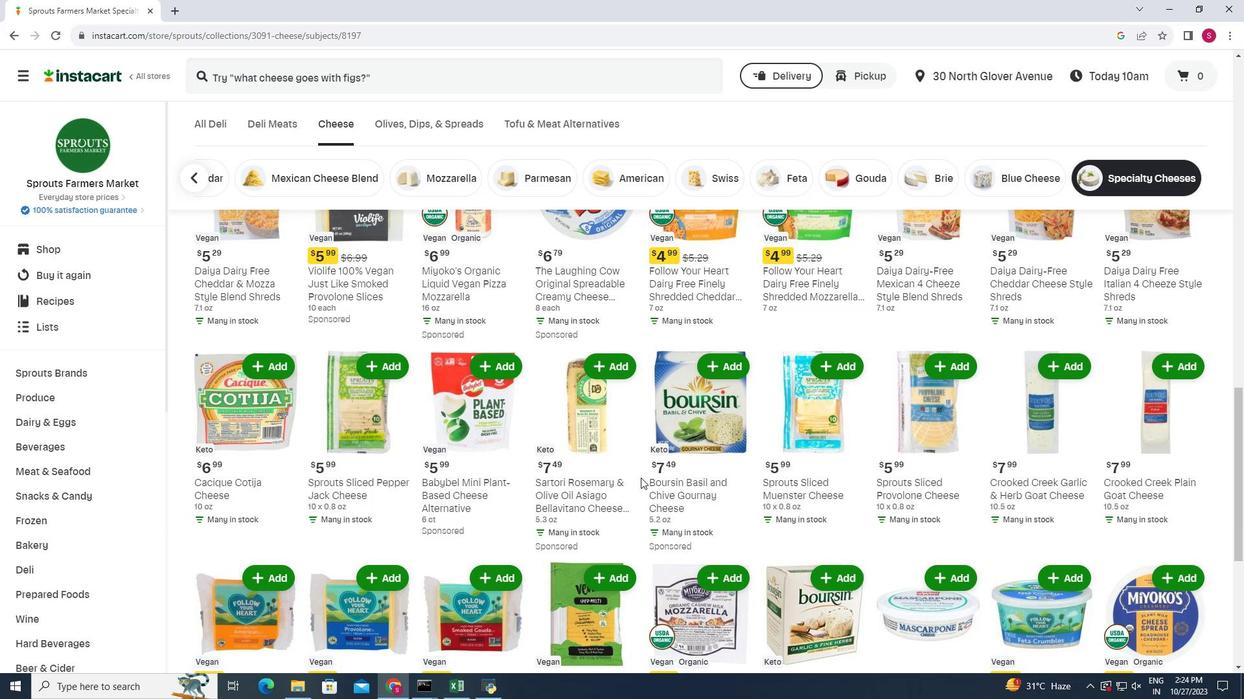 
Action: Mouse scrolled (640, 477) with delta (0, 0)
Screenshot: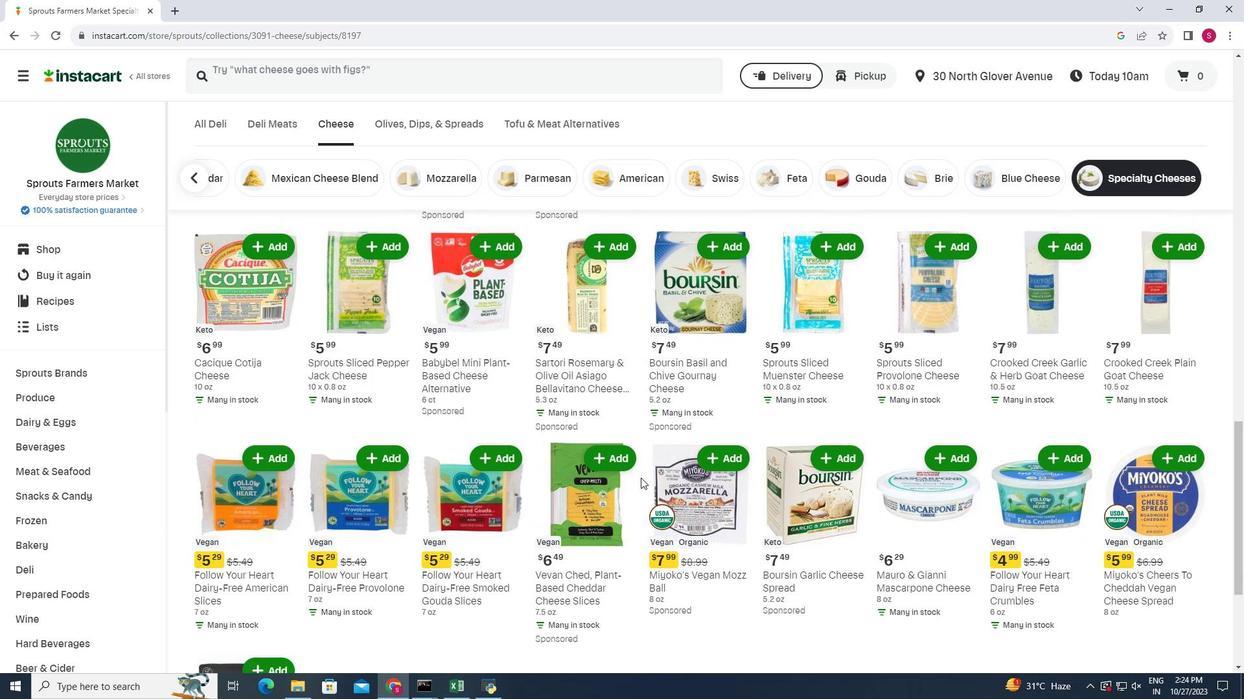 
Action: Mouse scrolled (640, 477) with delta (0, 0)
Screenshot: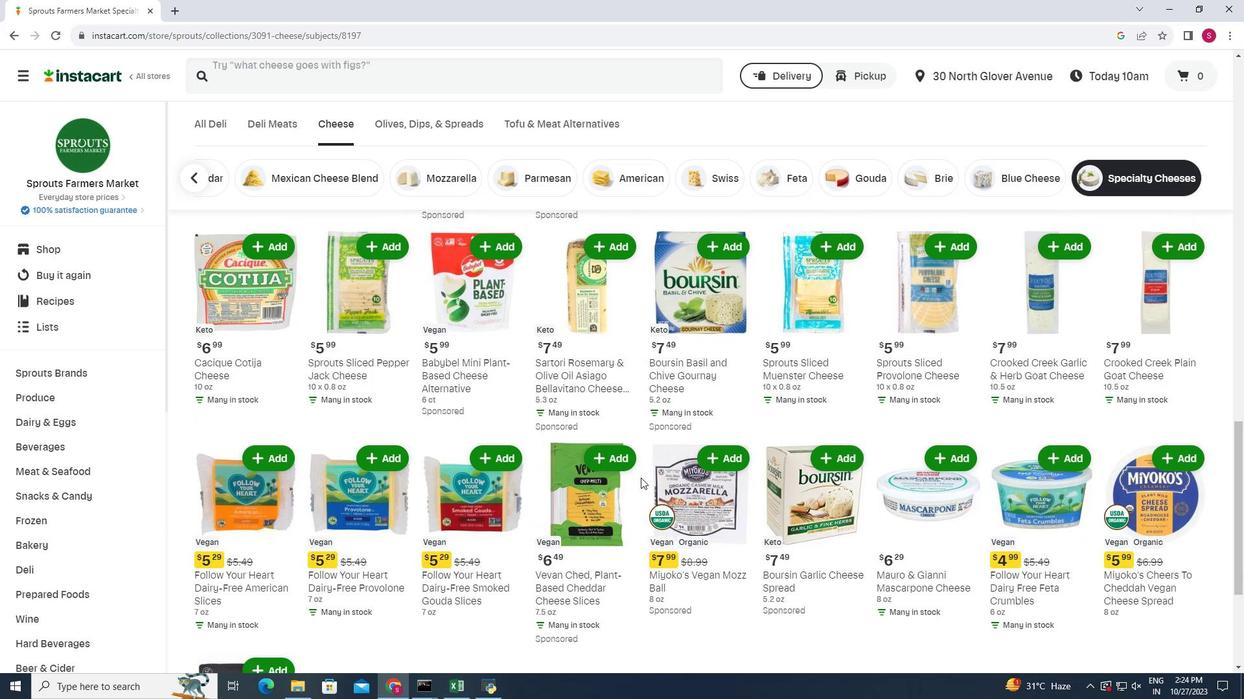 
Action: Mouse scrolled (640, 477) with delta (0, 0)
Screenshot: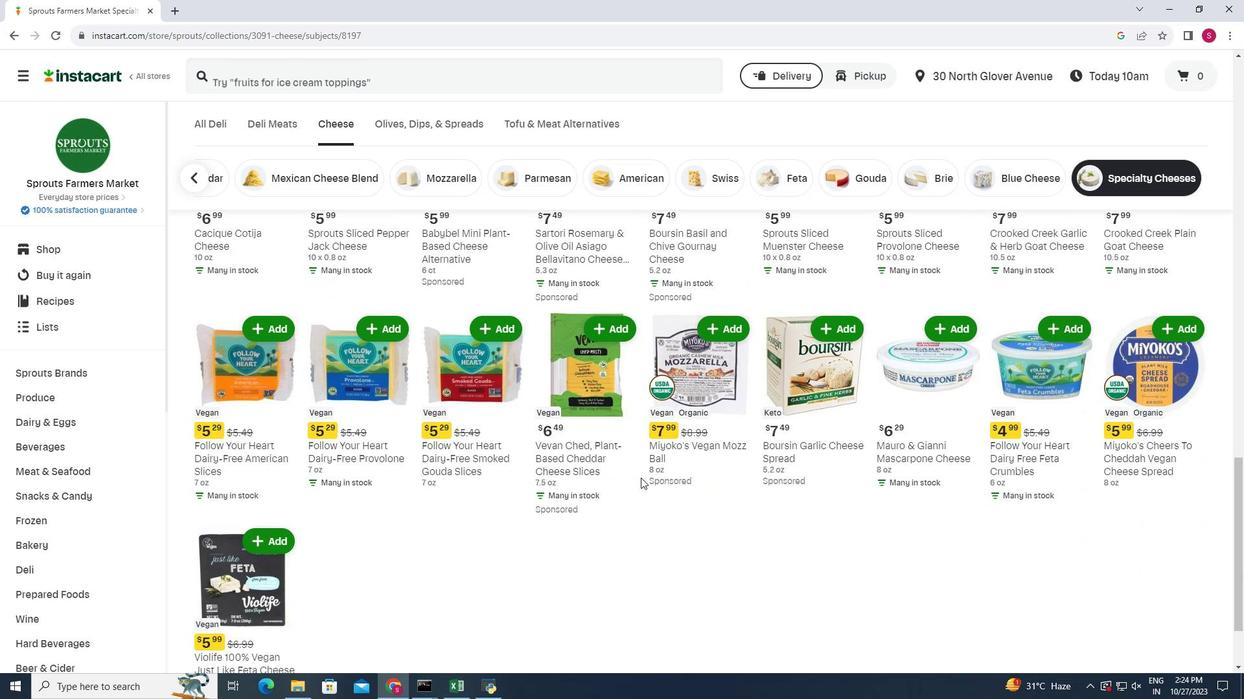
Action: Mouse scrolled (640, 477) with delta (0, 0)
Screenshot: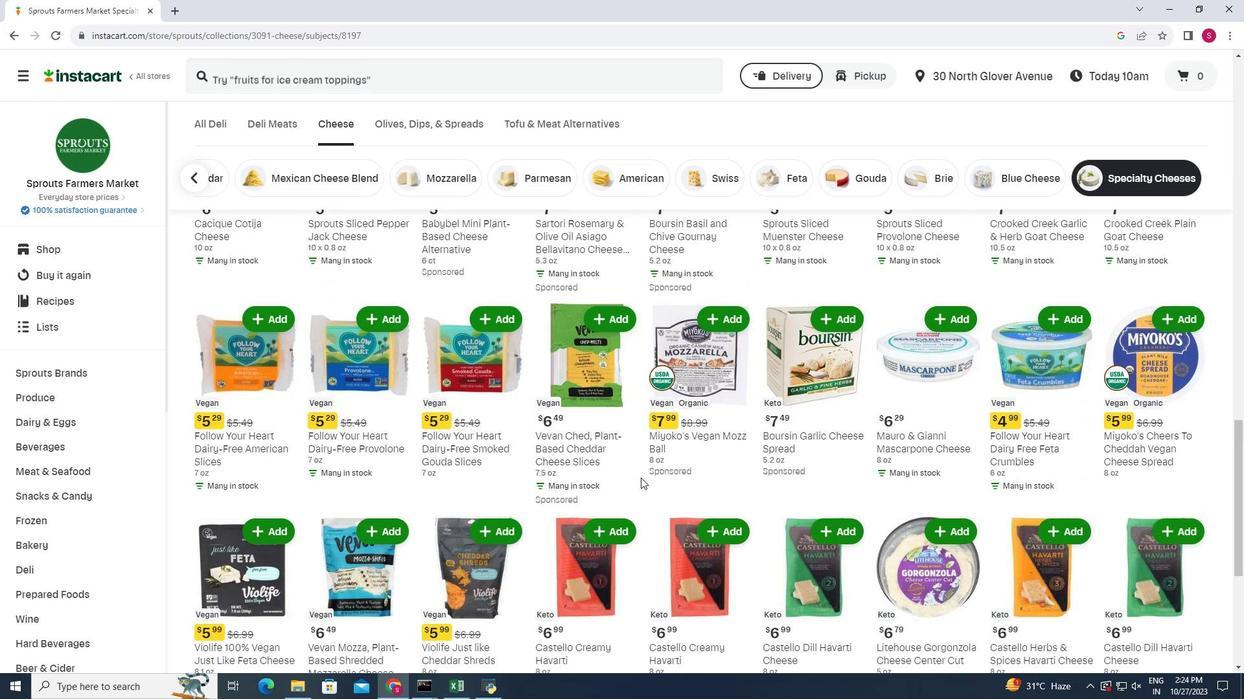 
Action: Mouse scrolled (640, 477) with delta (0, 0)
Screenshot: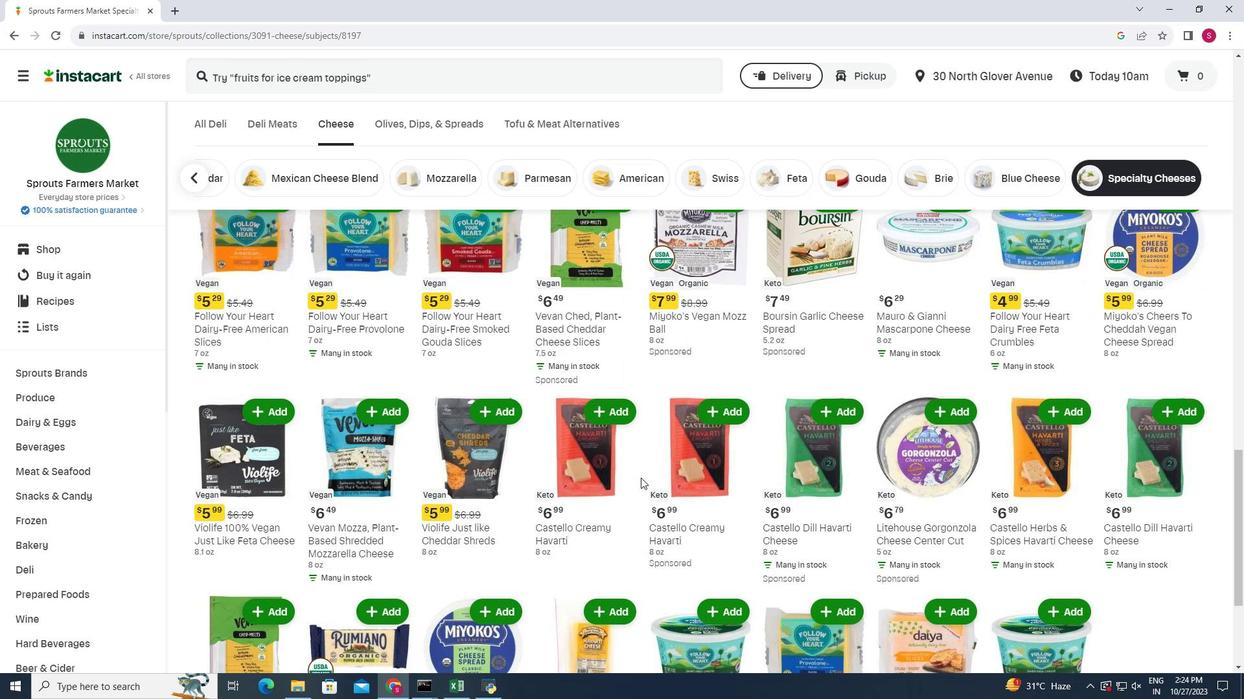 
Action: Mouse scrolled (640, 477) with delta (0, 0)
Screenshot: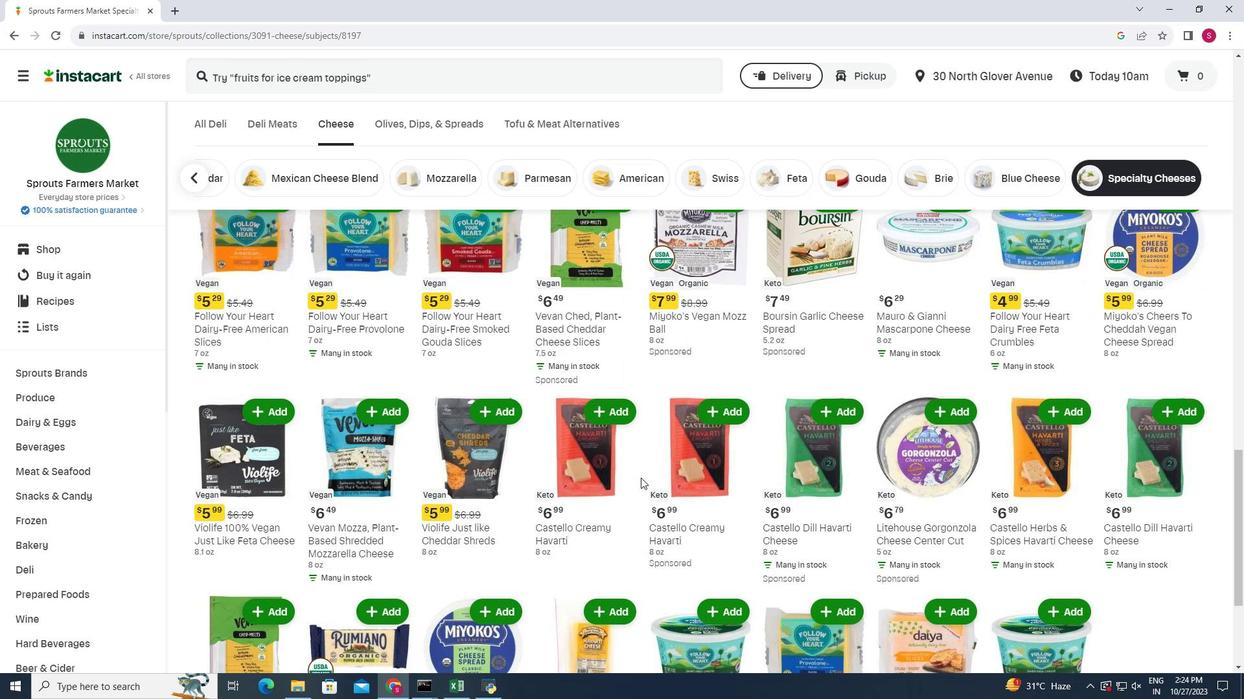 
Action: Mouse scrolled (640, 477) with delta (0, 0)
Screenshot: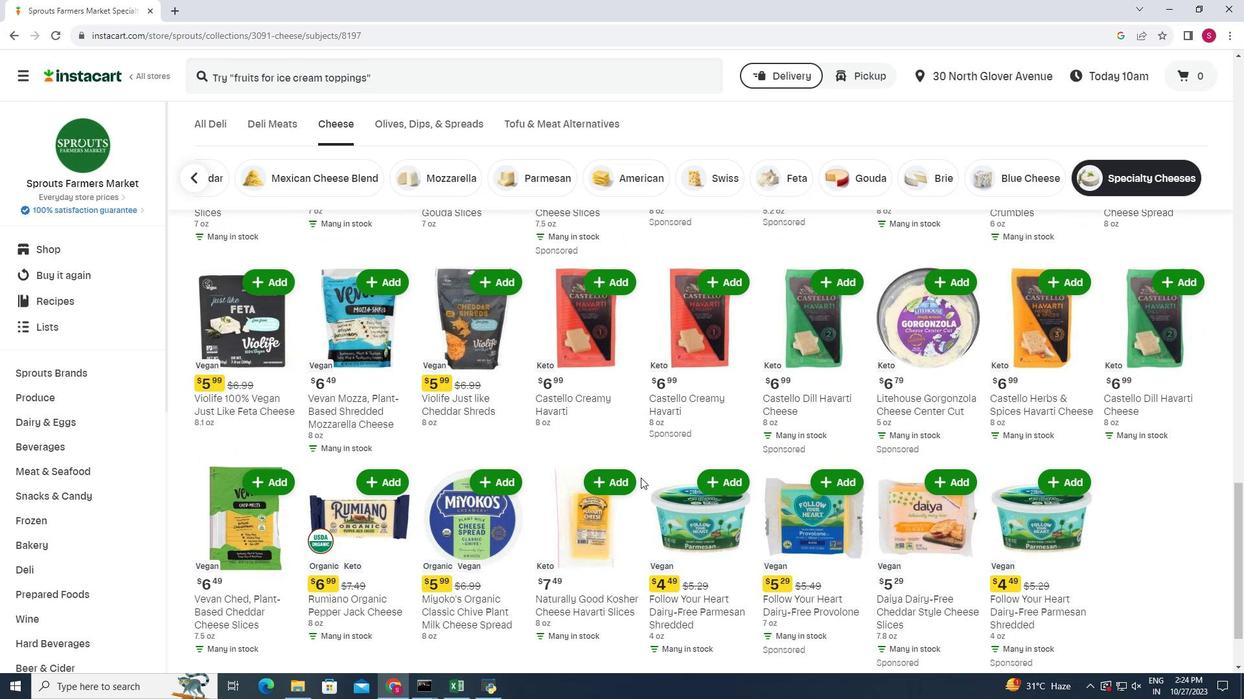 
Action: Mouse scrolled (640, 477) with delta (0, 0)
Screenshot: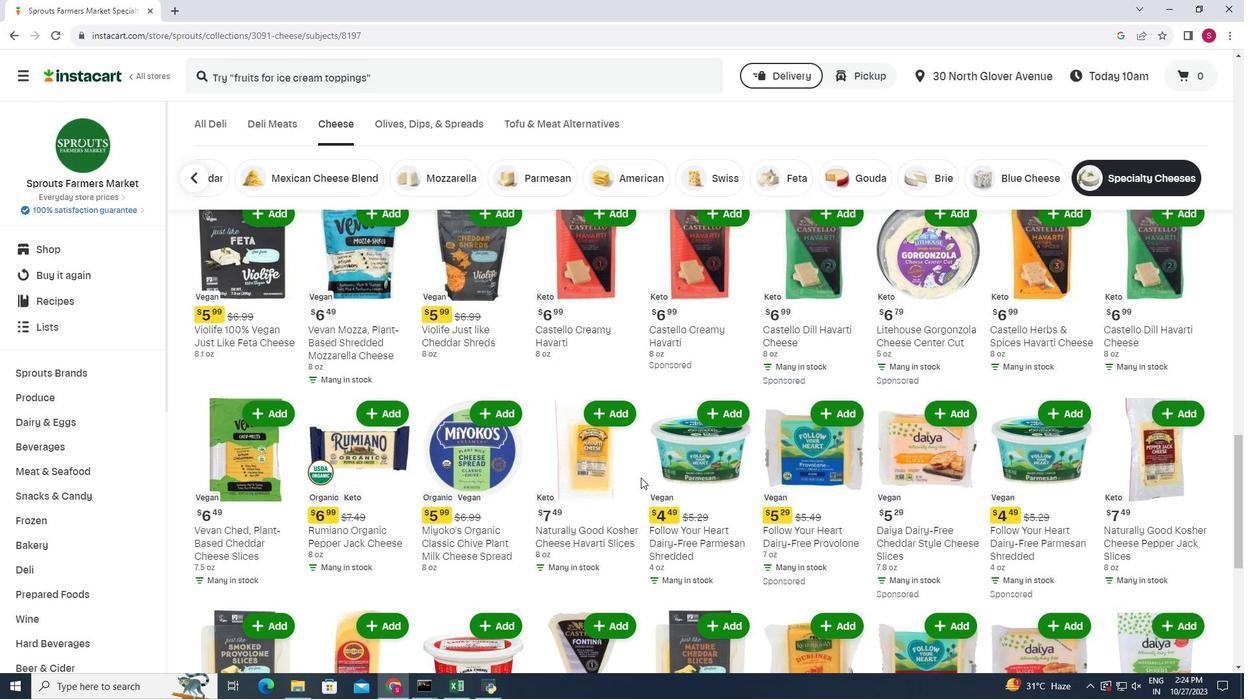 
Action: Mouse scrolled (640, 477) with delta (0, 0)
Screenshot: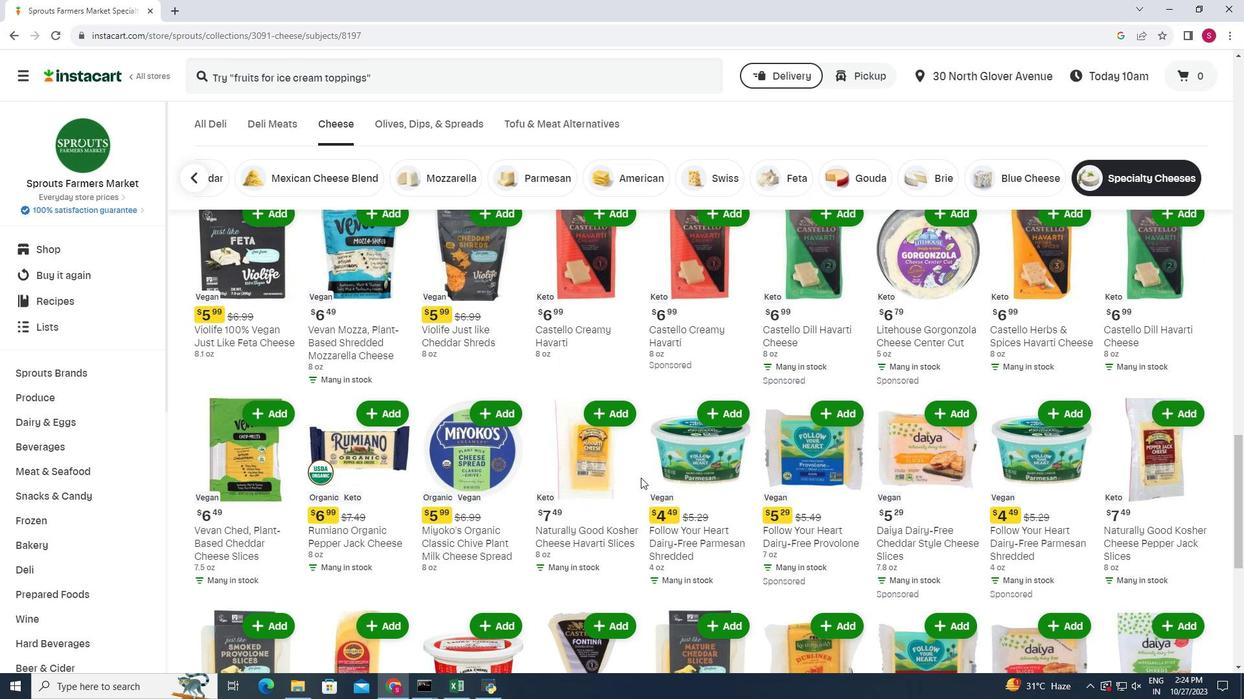 
Action: Mouse scrolled (640, 477) with delta (0, 0)
Screenshot: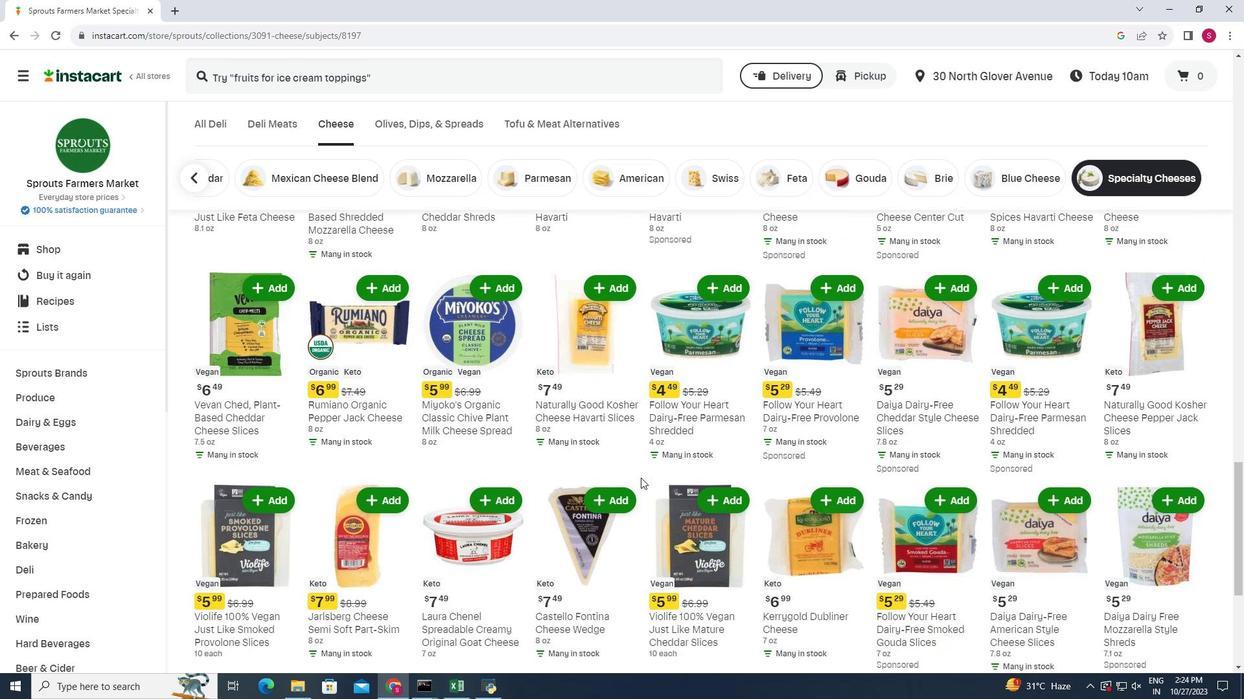 
Action: Mouse scrolled (640, 477) with delta (0, 0)
Screenshot: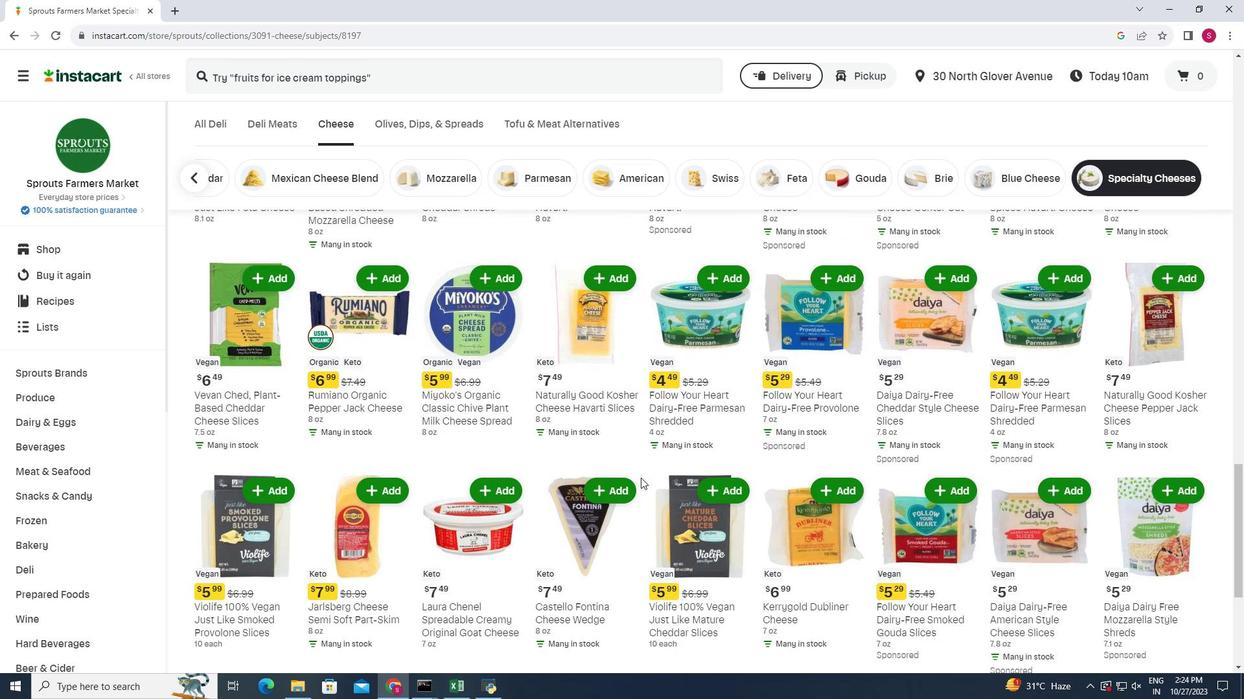 
Action: Mouse scrolled (640, 477) with delta (0, 0)
Screenshot: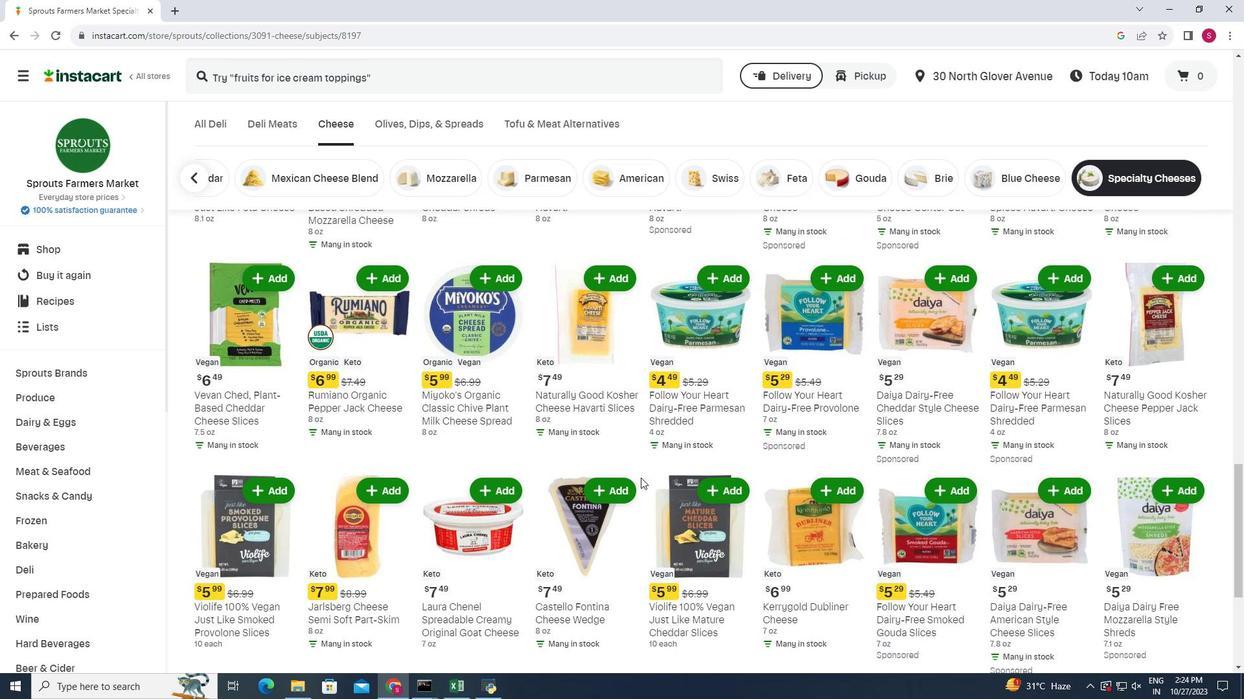 
Action: Mouse moved to (640, 478)
Screenshot: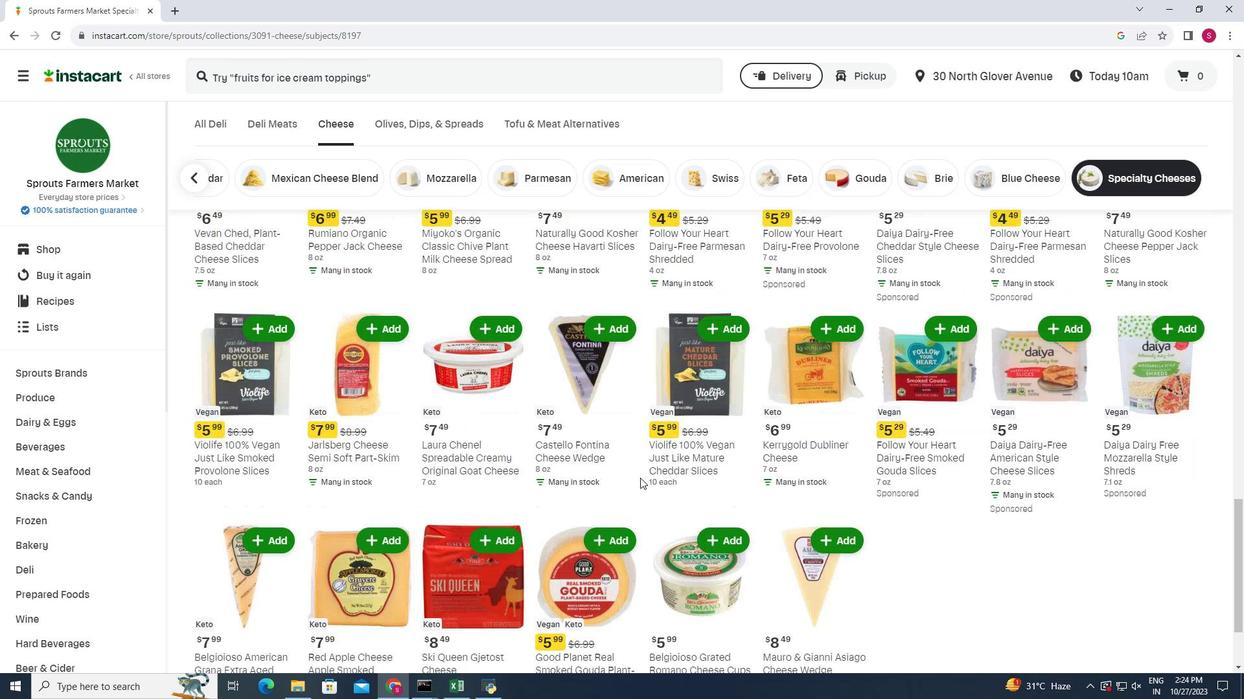 
Action: Mouse scrolled (640, 477) with delta (0, 0)
Screenshot: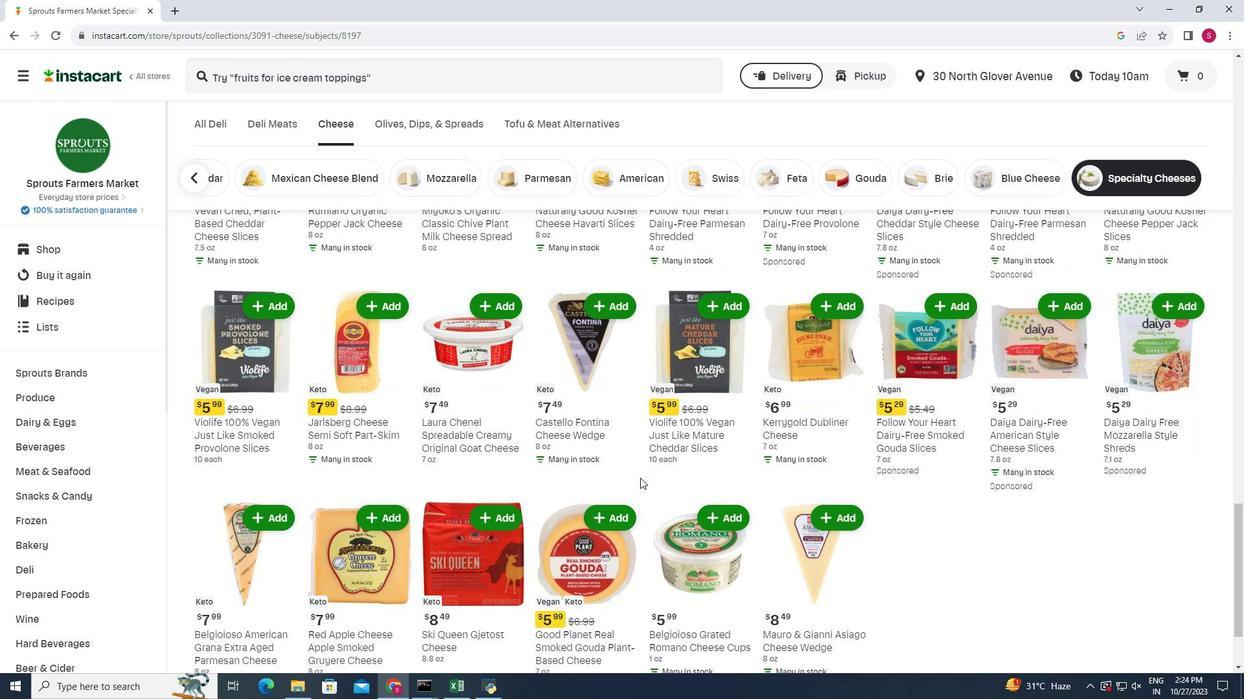 
Action: Mouse scrolled (640, 477) with delta (0, 0)
Screenshot: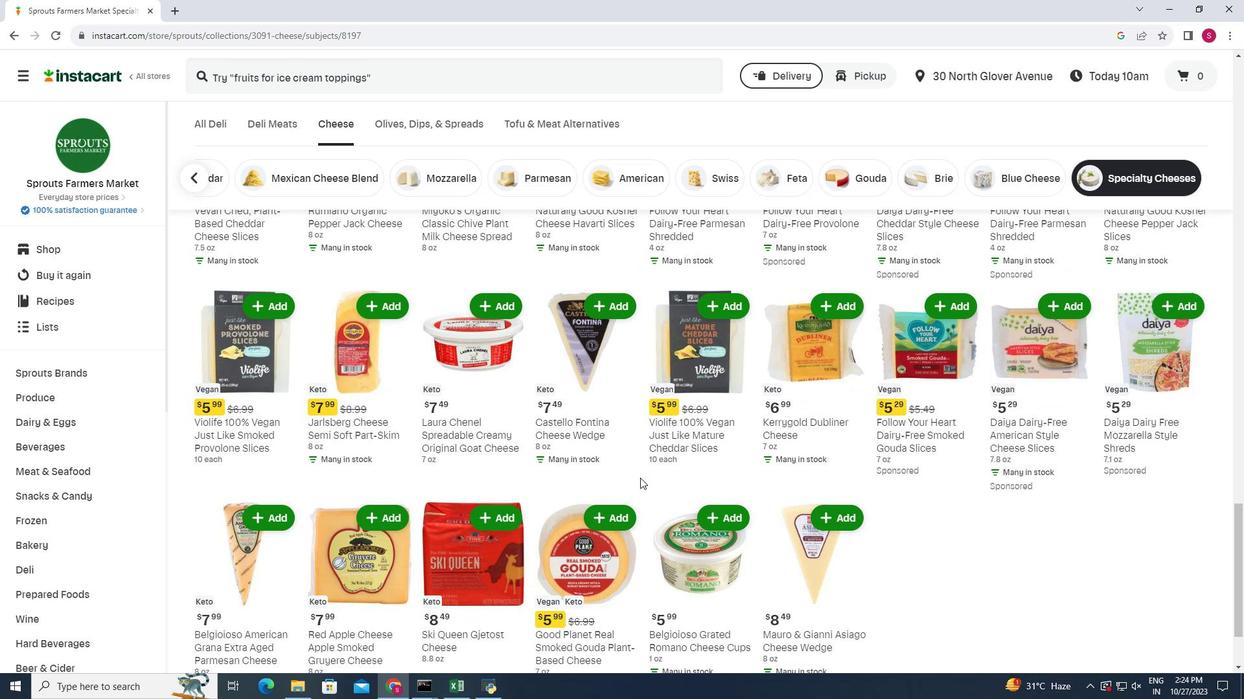 
Action: Mouse scrolled (640, 477) with delta (0, 0)
Screenshot: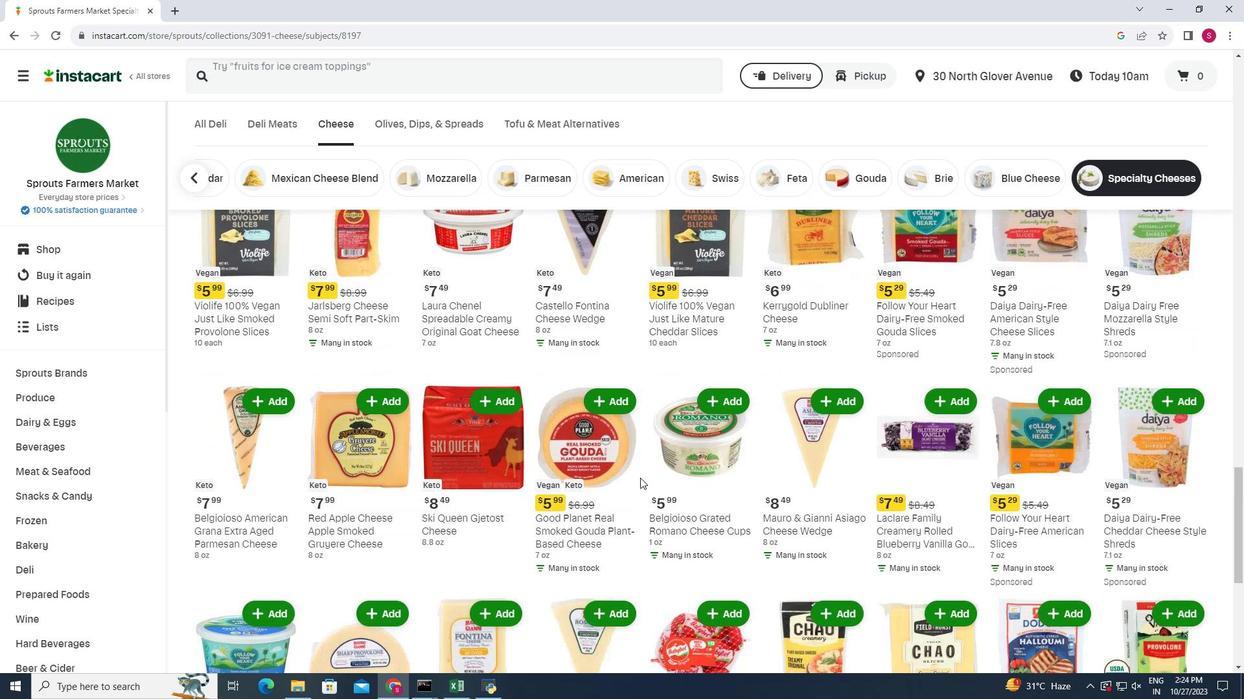 
Action: Mouse scrolled (640, 477) with delta (0, 0)
Screenshot: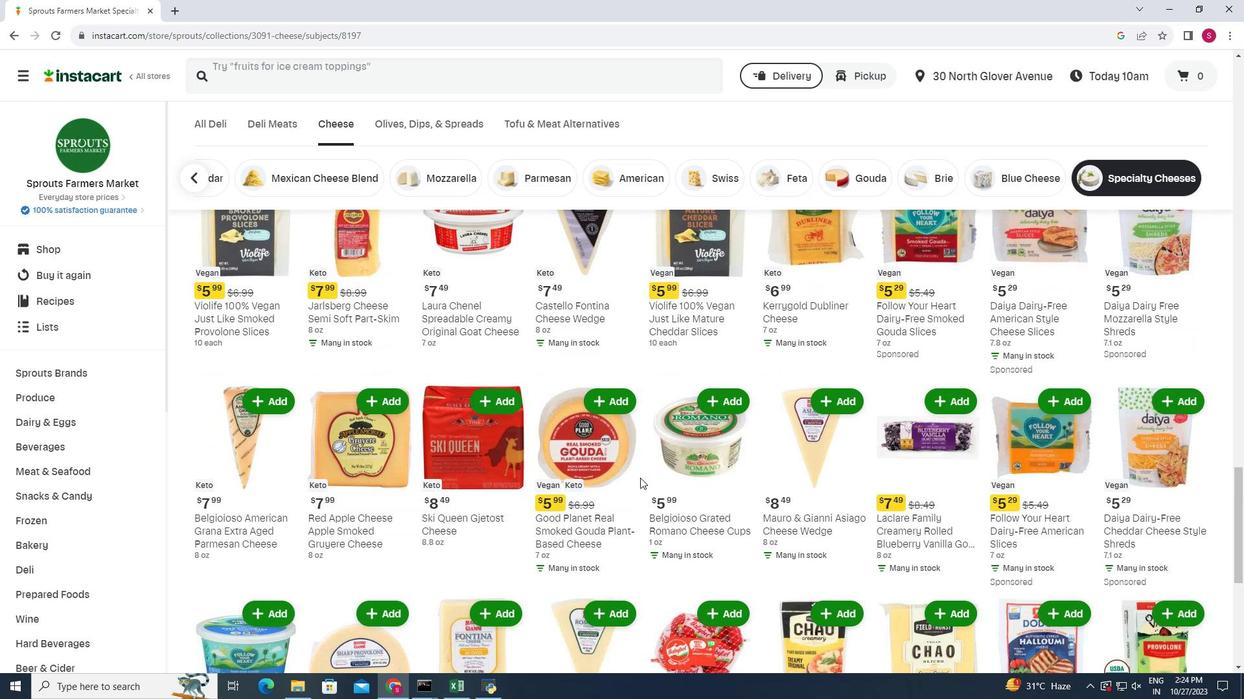 
Action: Mouse scrolled (640, 477) with delta (0, 0)
Screenshot: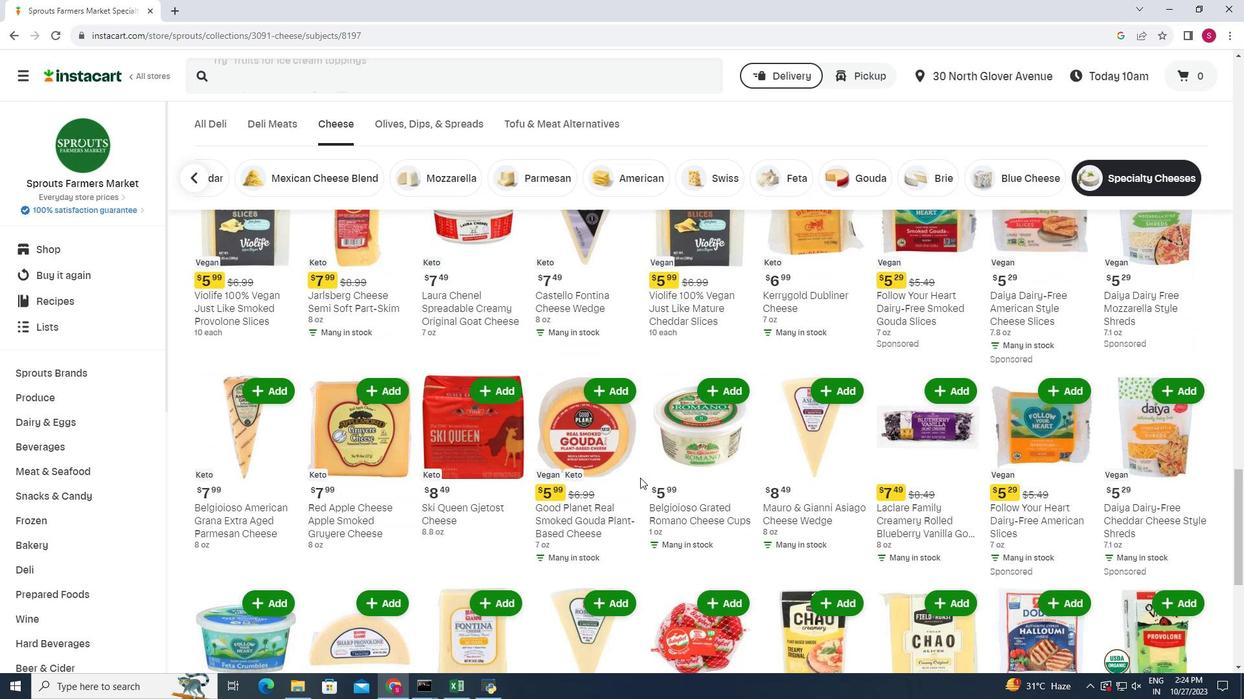 
Action: Mouse scrolled (640, 477) with delta (0, 0)
Screenshot: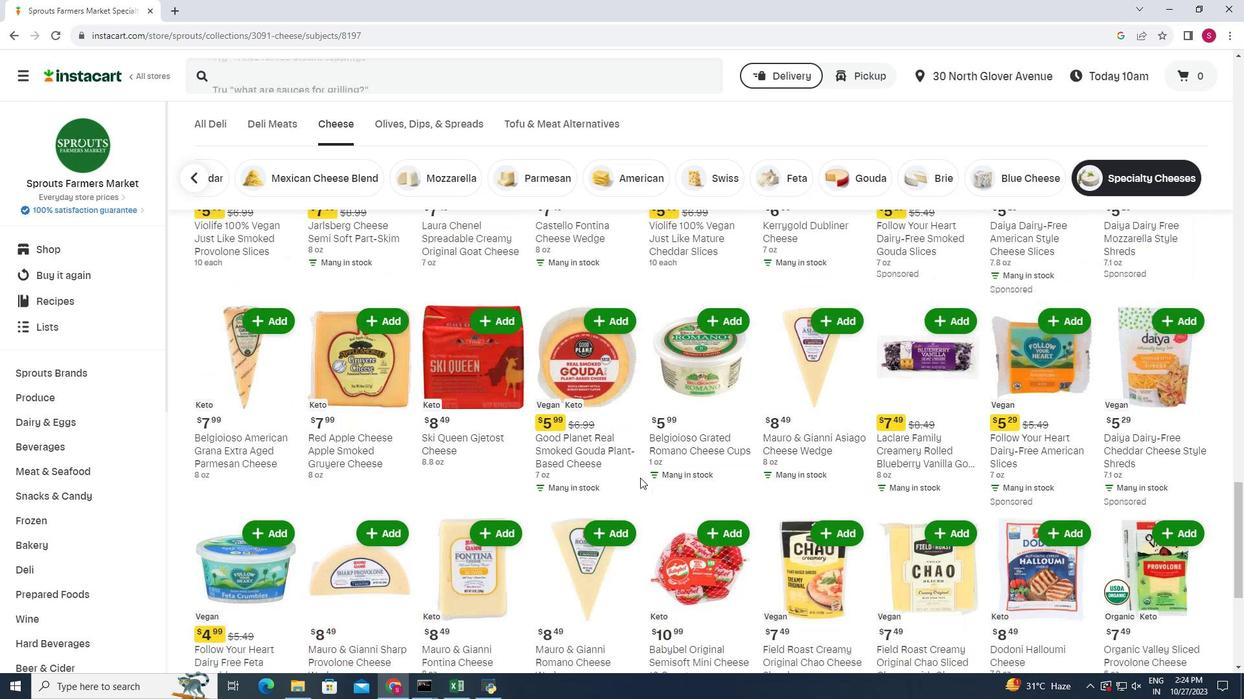
Action: Mouse scrolled (640, 477) with delta (0, 0)
Screenshot: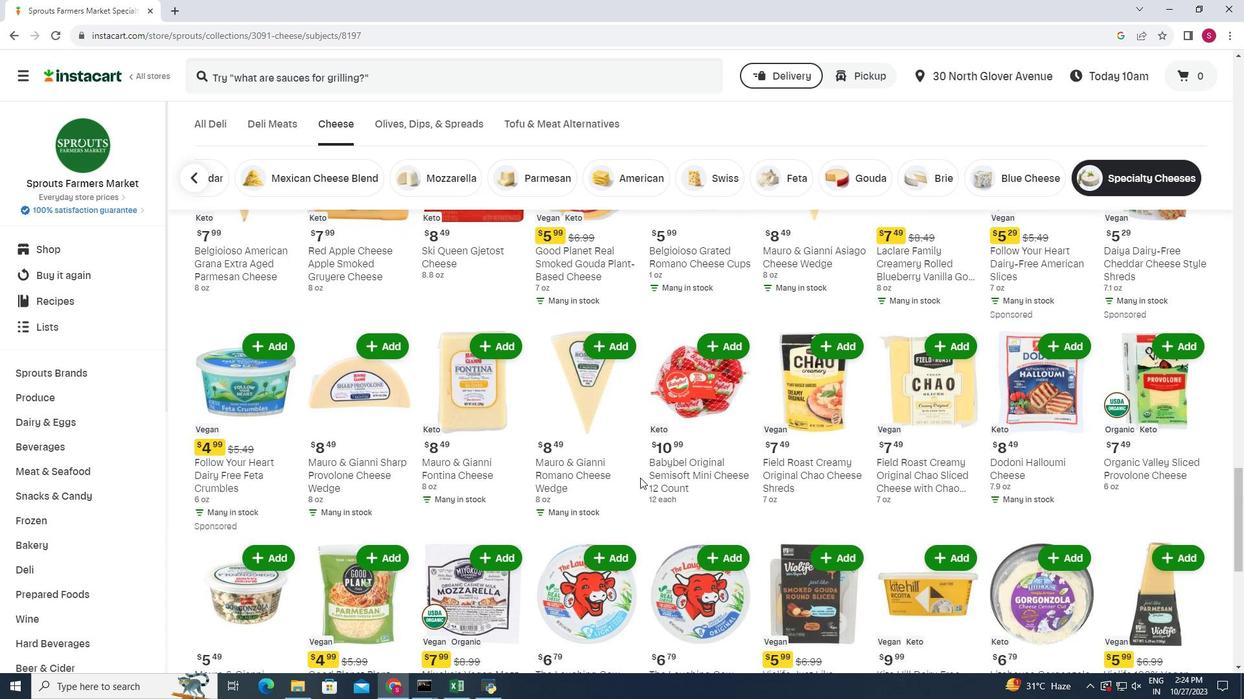 
Action: Mouse scrolled (640, 477) with delta (0, 0)
Screenshot: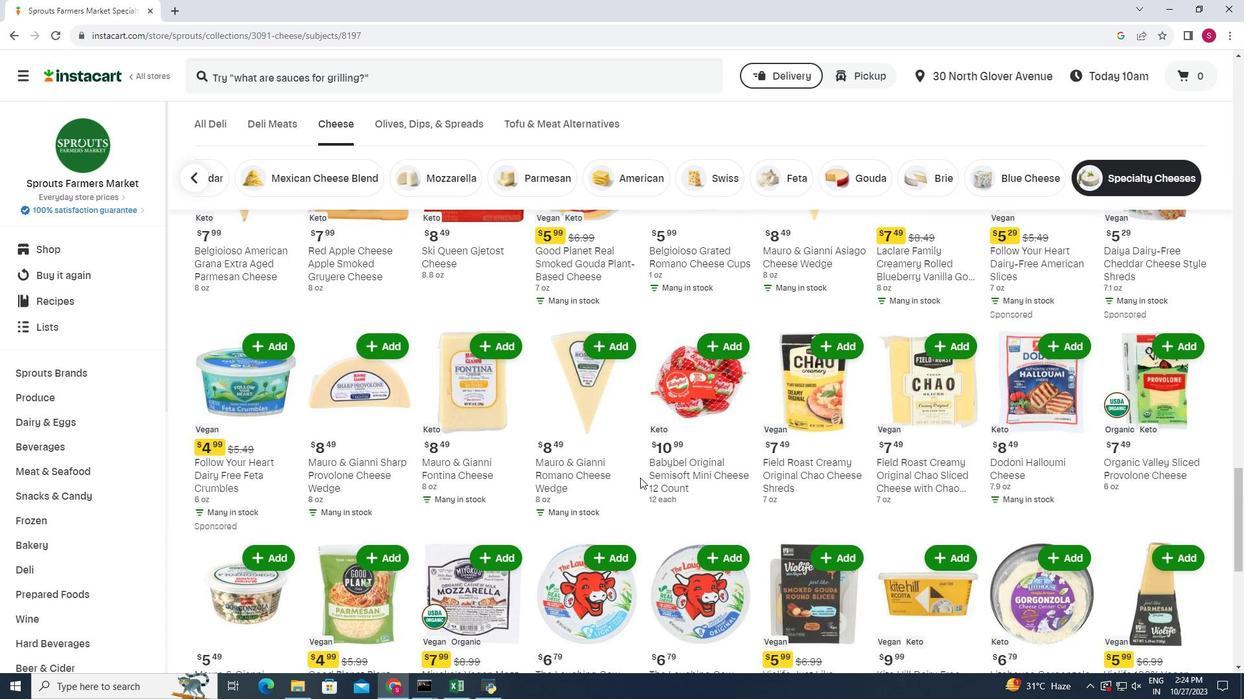 
Action: Mouse scrolled (640, 477) with delta (0, 0)
Screenshot: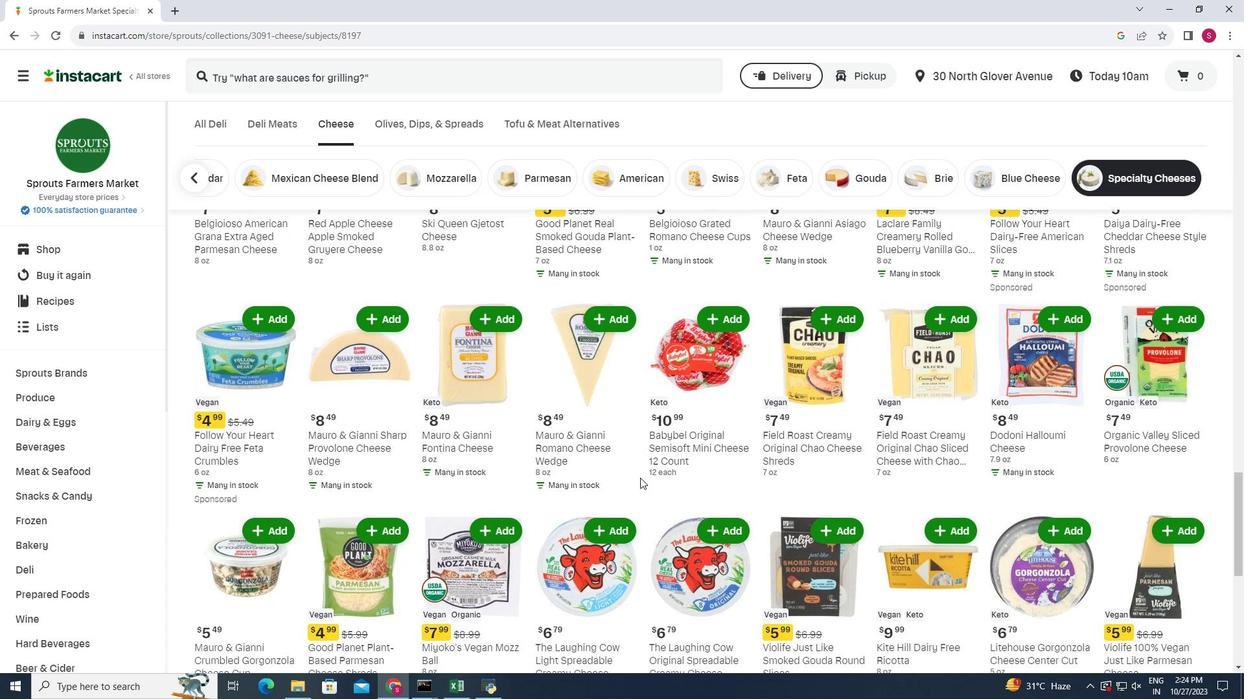 
Action: Mouse scrolled (640, 477) with delta (0, 0)
Screenshot: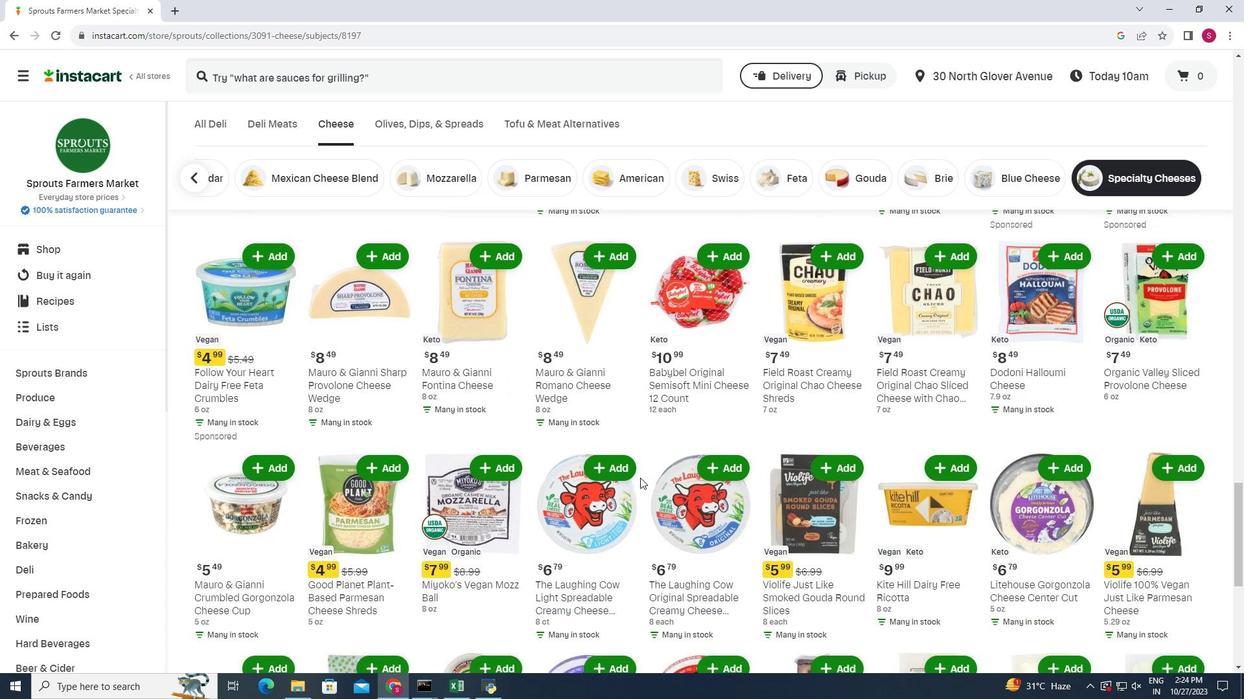 
Action: Mouse scrolled (640, 477) with delta (0, 0)
Screenshot: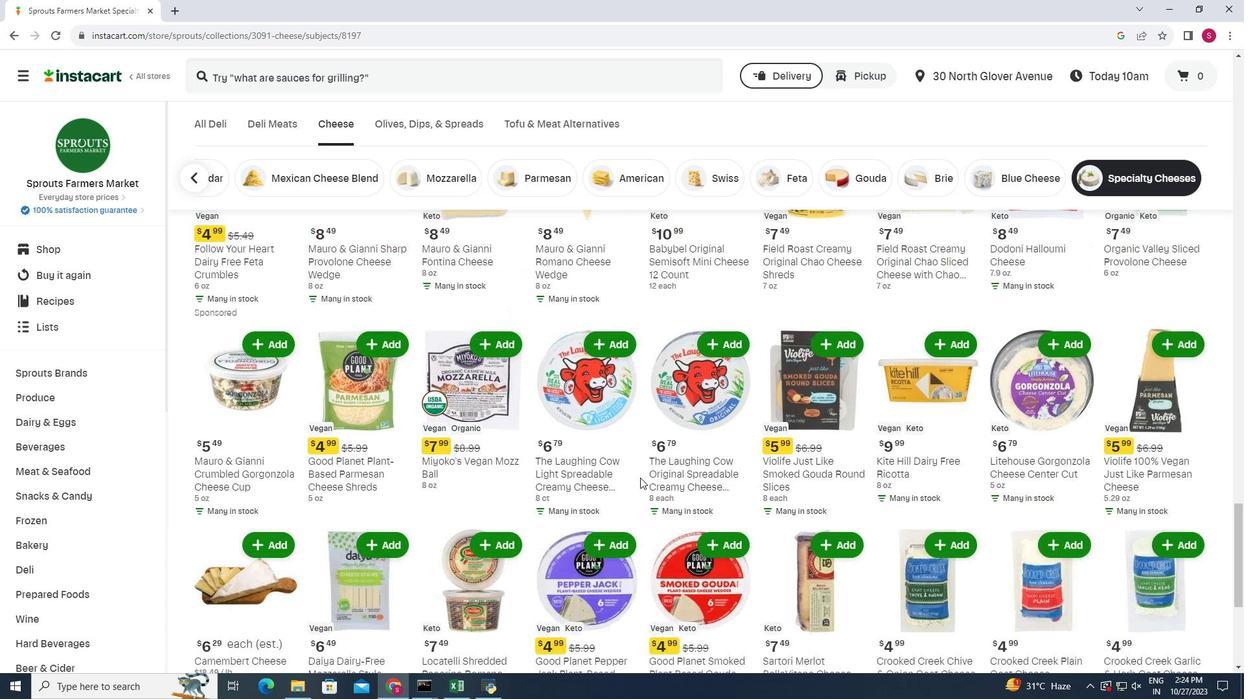 
Action: Mouse scrolled (640, 477) with delta (0, 0)
Screenshot: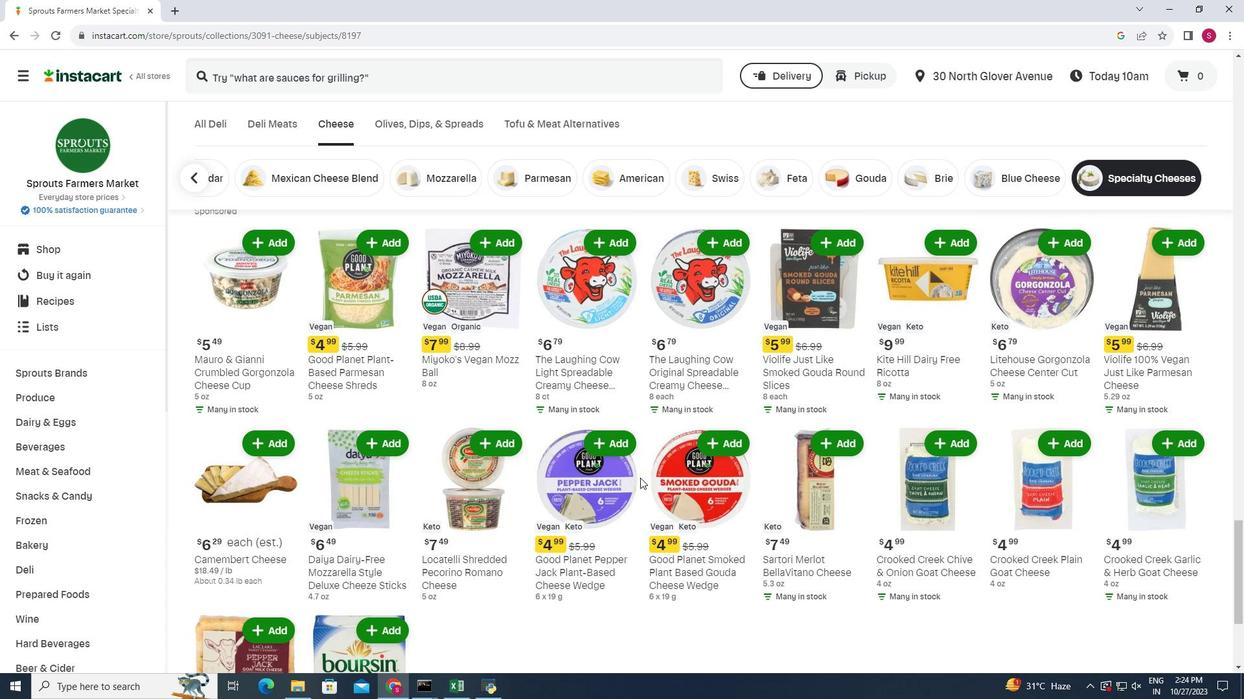 
Action: Mouse scrolled (640, 477) with delta (0, 0)
Screenshot: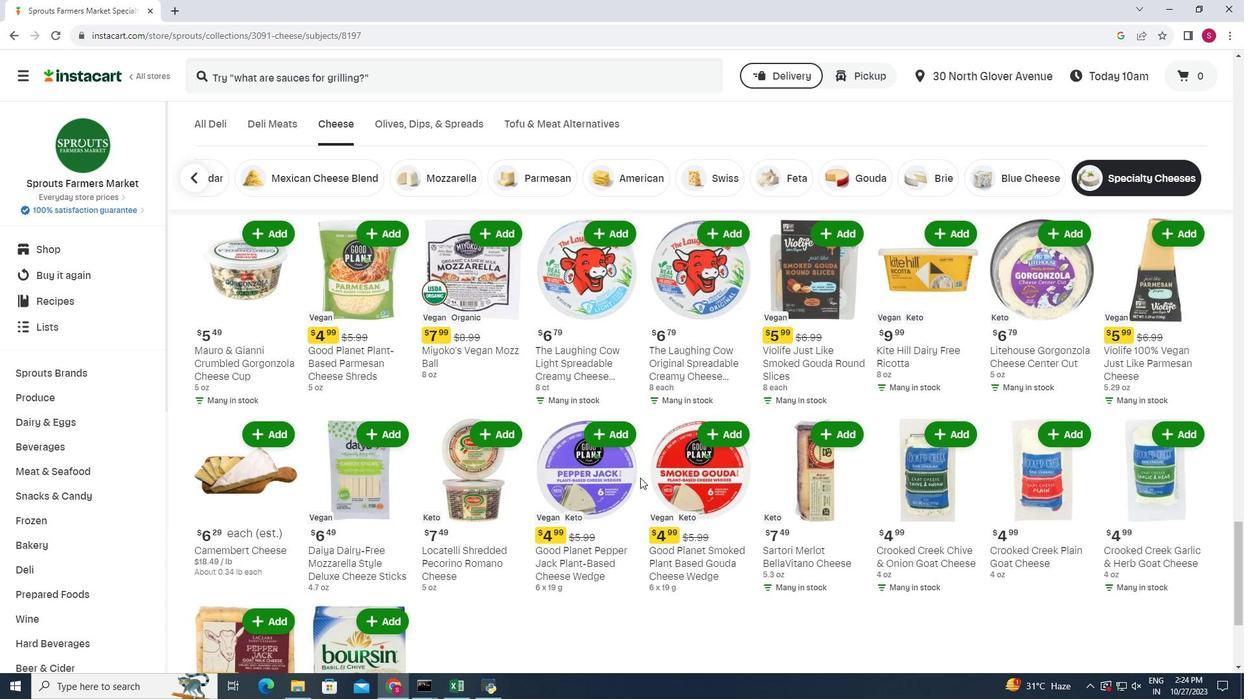 
Action: Mouse scrolled (640, 477) with delta (0, 0)
Screenshot: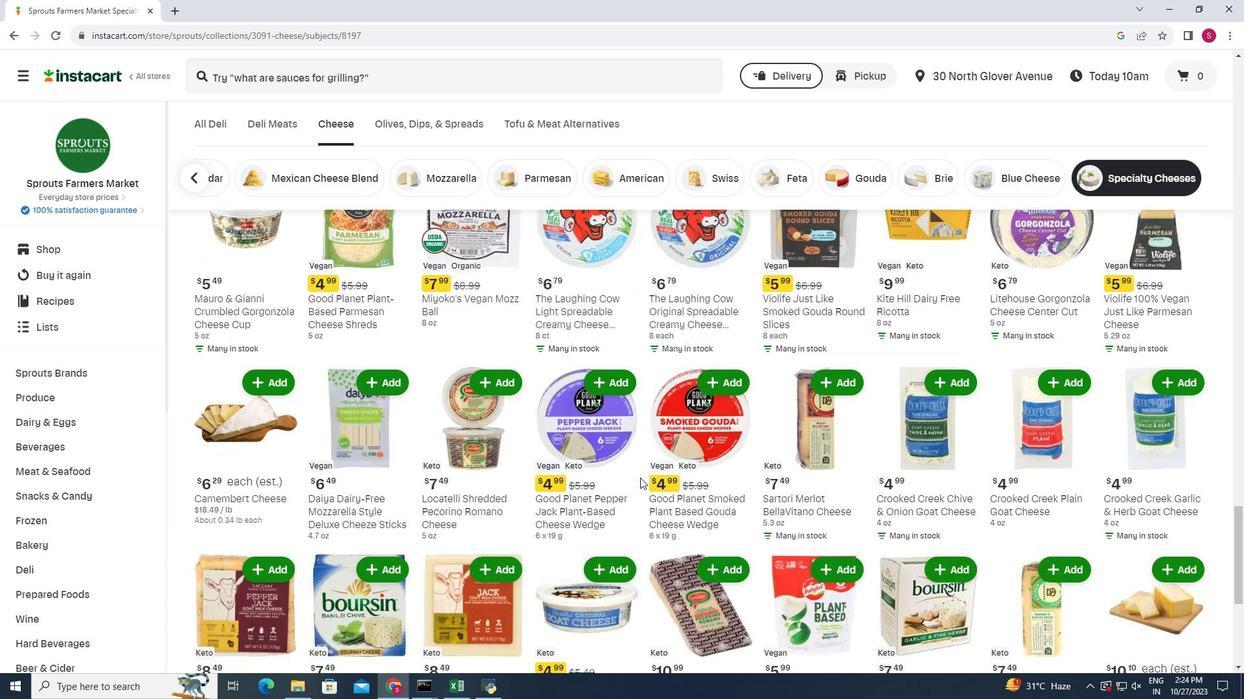 
Action: Mouse scrolled (640, 477) with delta (0, 0)
Screenshot: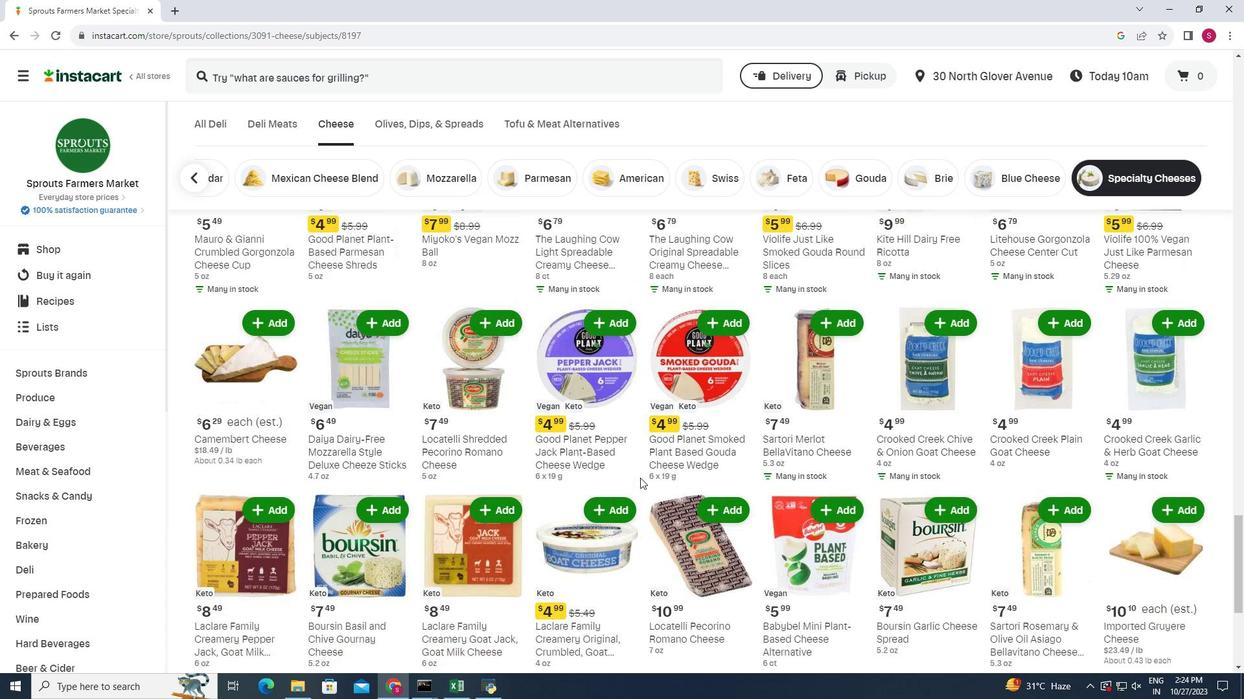 
Action: Mouse scrolled (640, 477) with delta (0, 0)
Screenshot: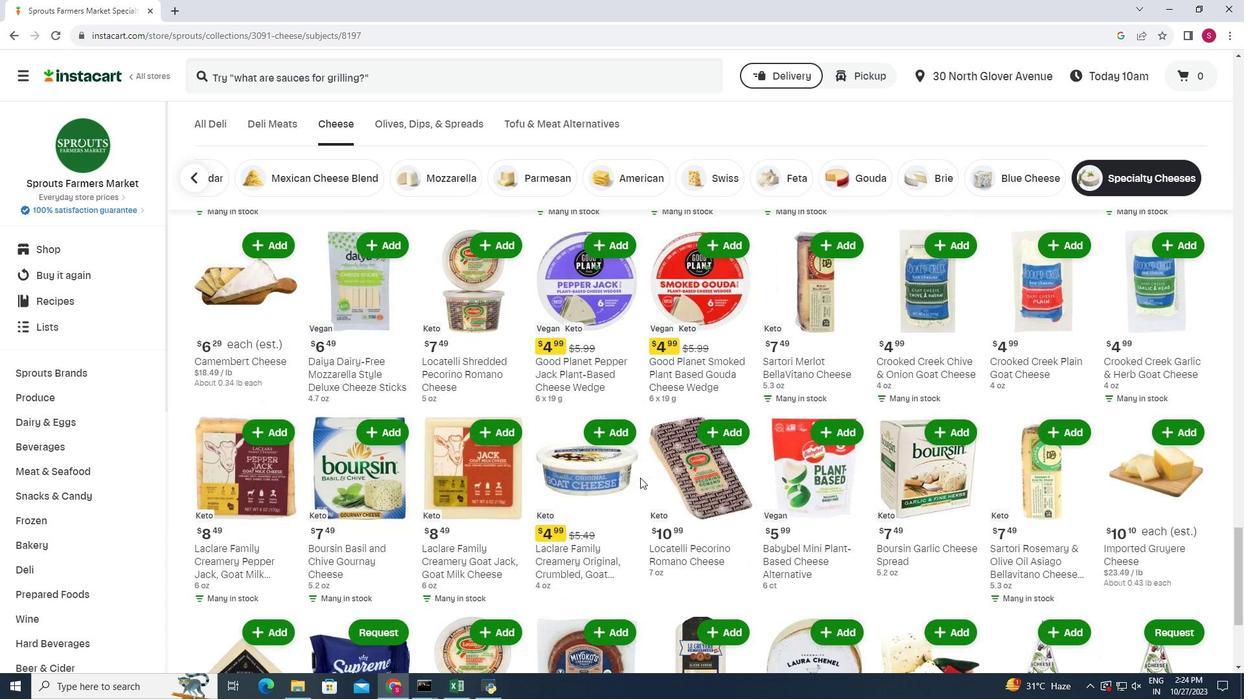 
Action: Mouse scrolled (640, 477) with delta (0, 0)
Screenshot: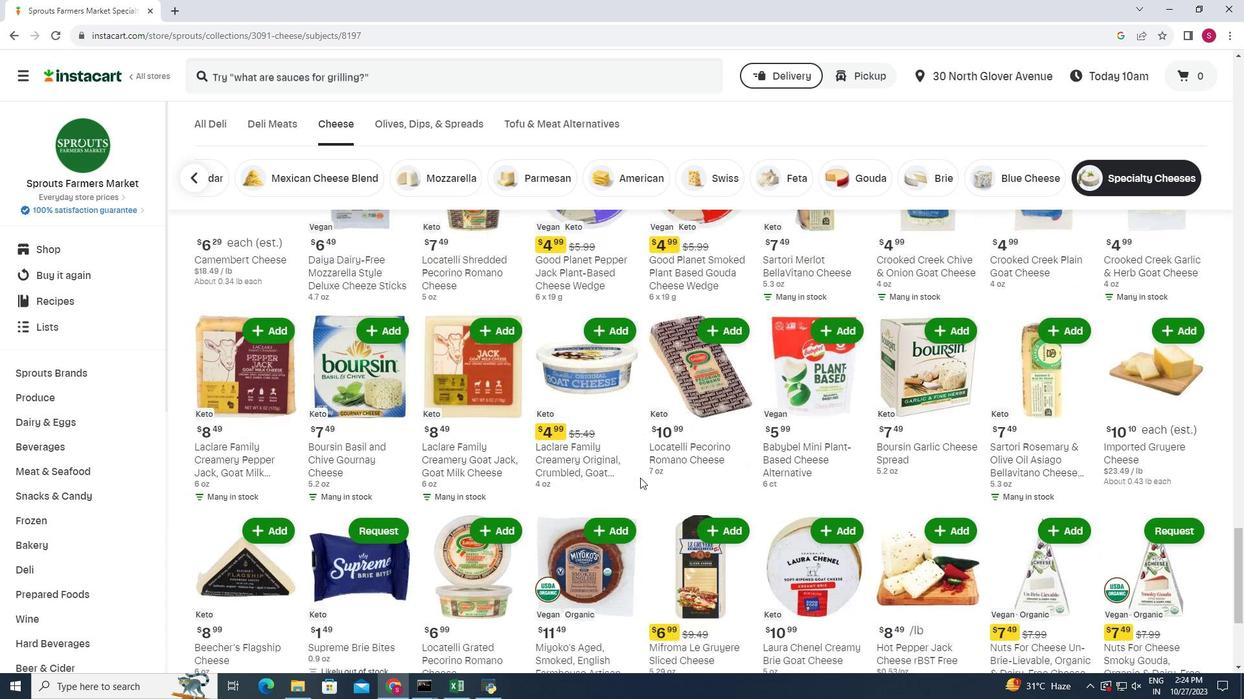 
Action: Mouse scrolled (640, 477) with delta (0, 0)
Screenshot: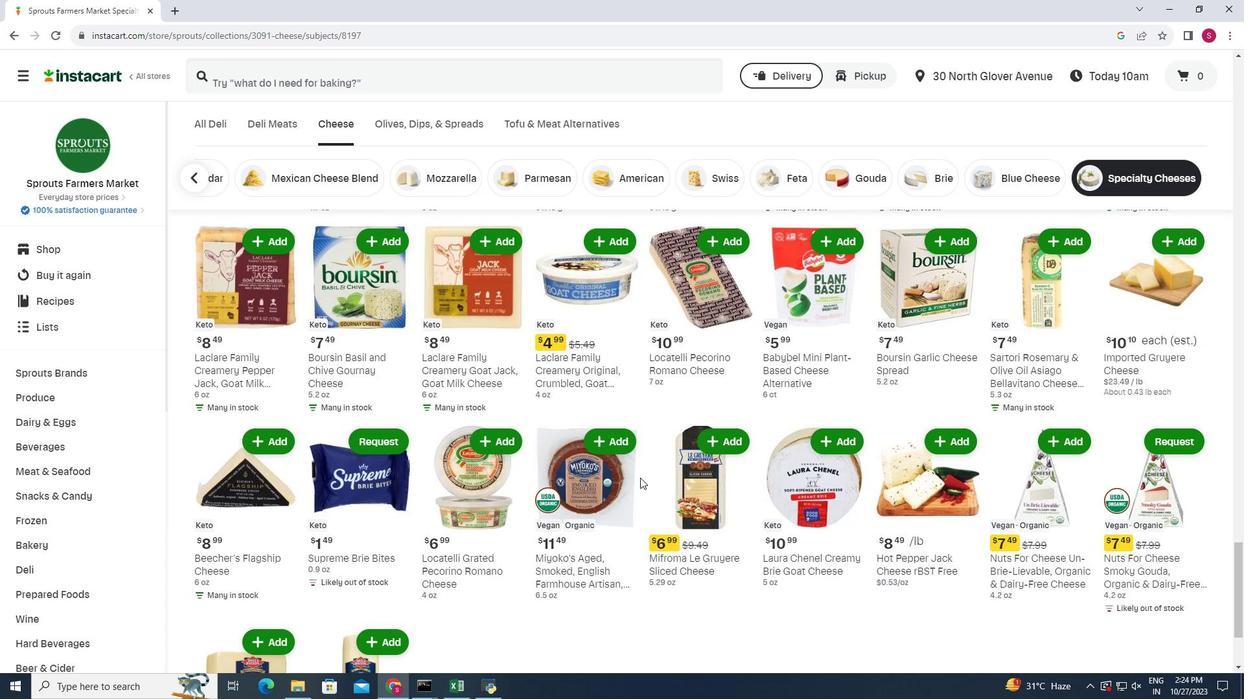 
Action: Mouse scrolled (640, 477) with delta (0, 0)
Screenshot: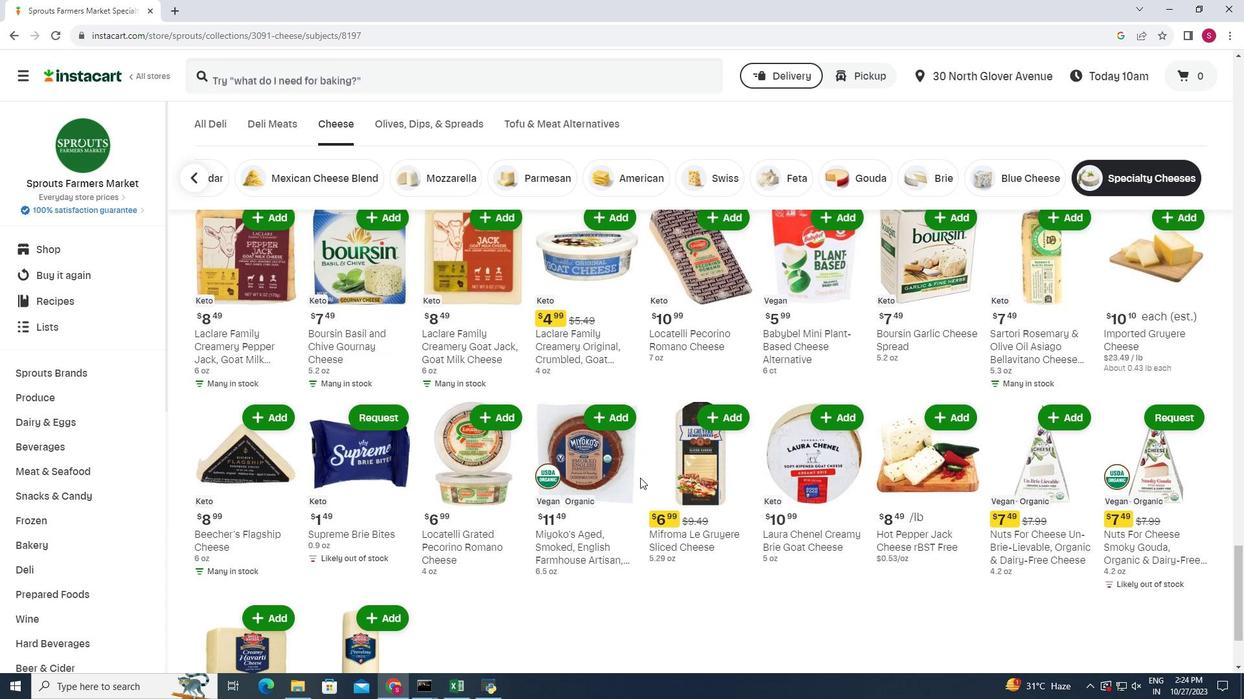 
Action: Mouse scrolled (640, 477) with delta (0, 0)
Screenshot: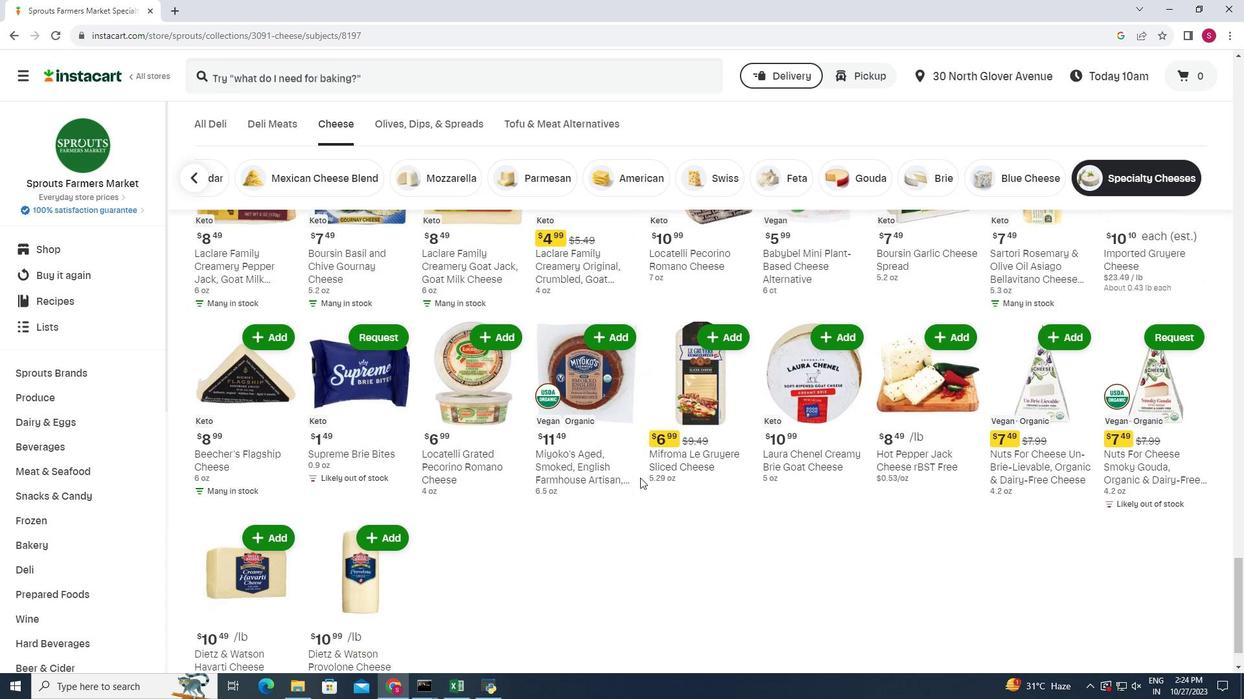 
Action: Mouse scrolled (640, 477) with delta (0, 0)
Screenshot: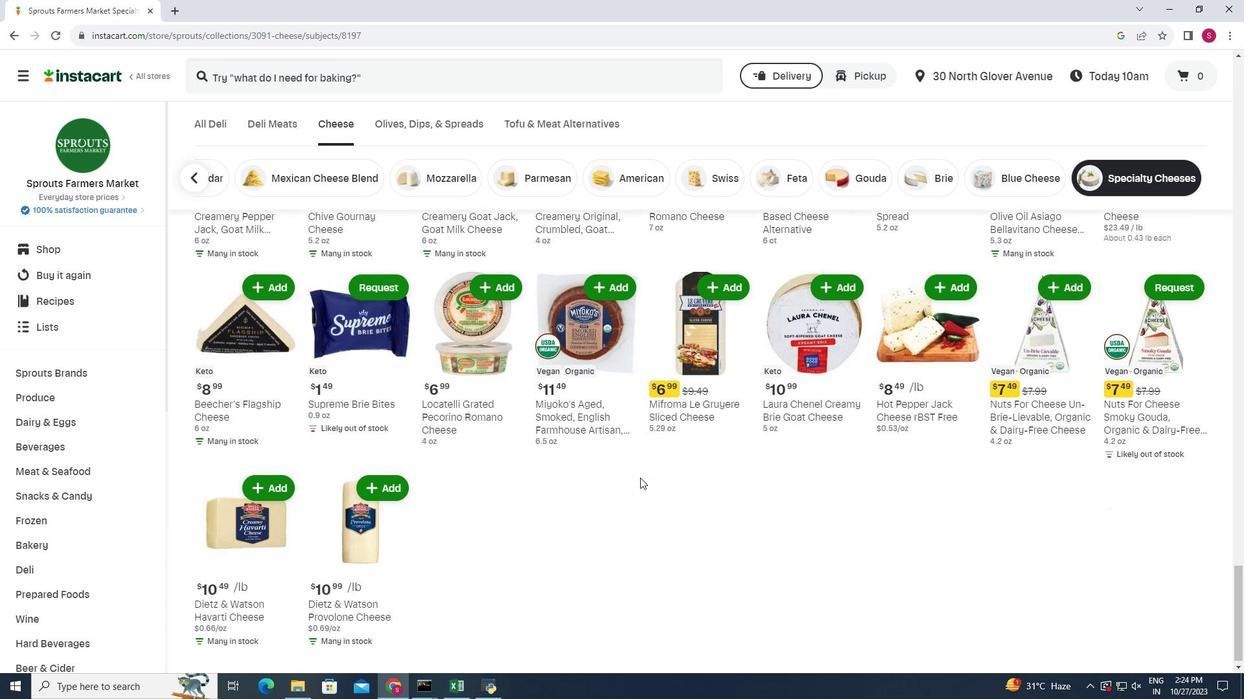 
Action: Mouse scrolled (640, 477) with delta (0, 0)
Screenshot: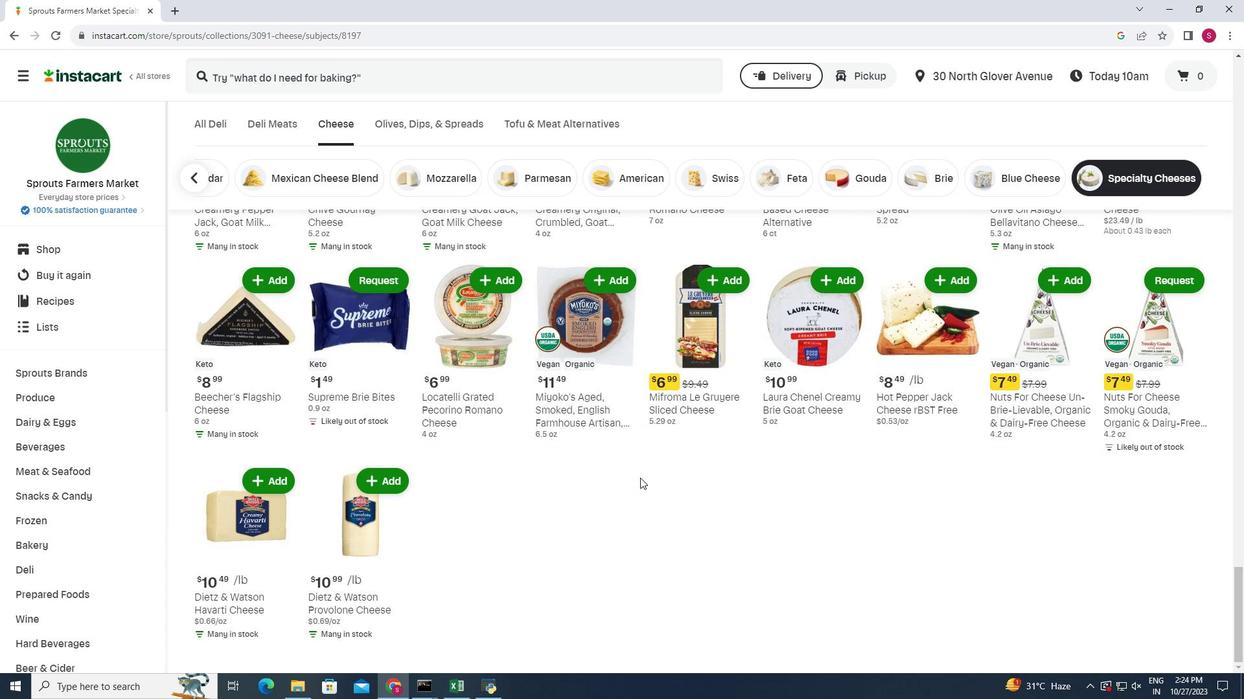 
